 Task: Find connections with filter location Saint-Nicolas with filter topic #Jobsearchwith filter profile language Potuguese with filter current company ISRO - Indian Space Research Organization with filter school Holy Angels Convent School - India with filter industry Computer Games with filter service category Accounting with filter keywords title Nail Technician
Action: Mouse moved to (629, 123)
Screenshot: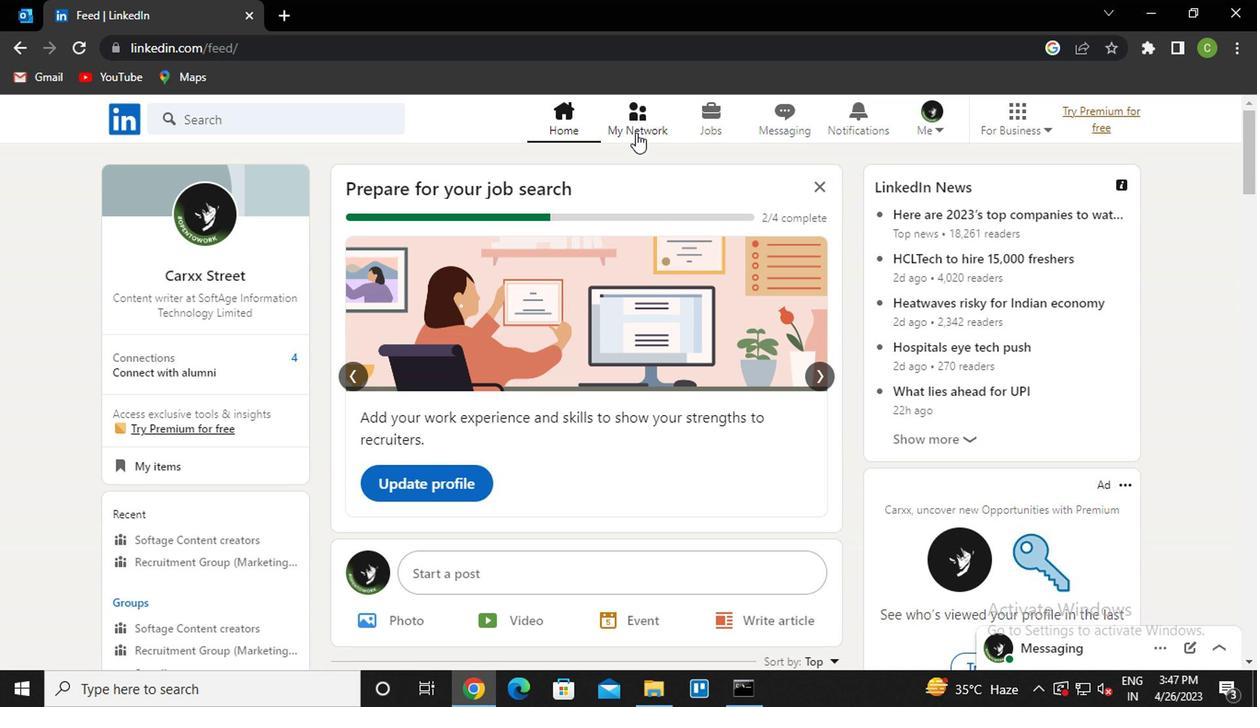 
Action: Mouse pressed left at (629, 123)
Screenshot: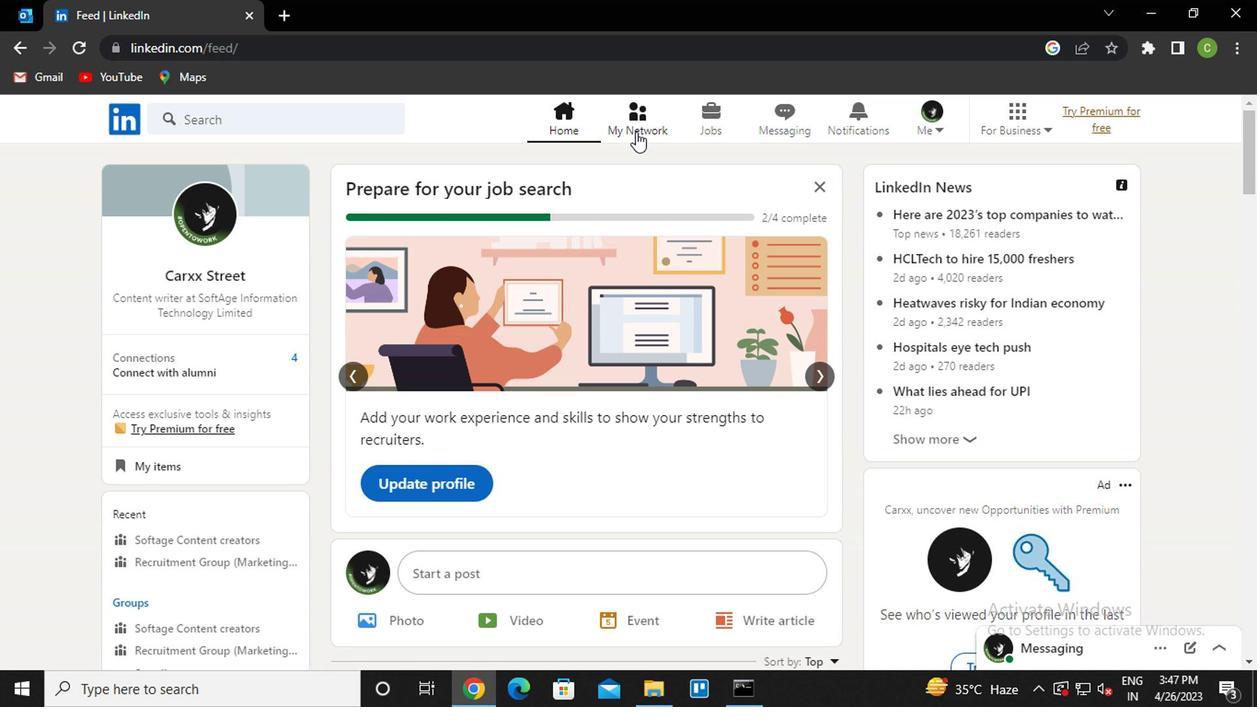 
Action: Mouse moved to (264, 227)
Screenshot: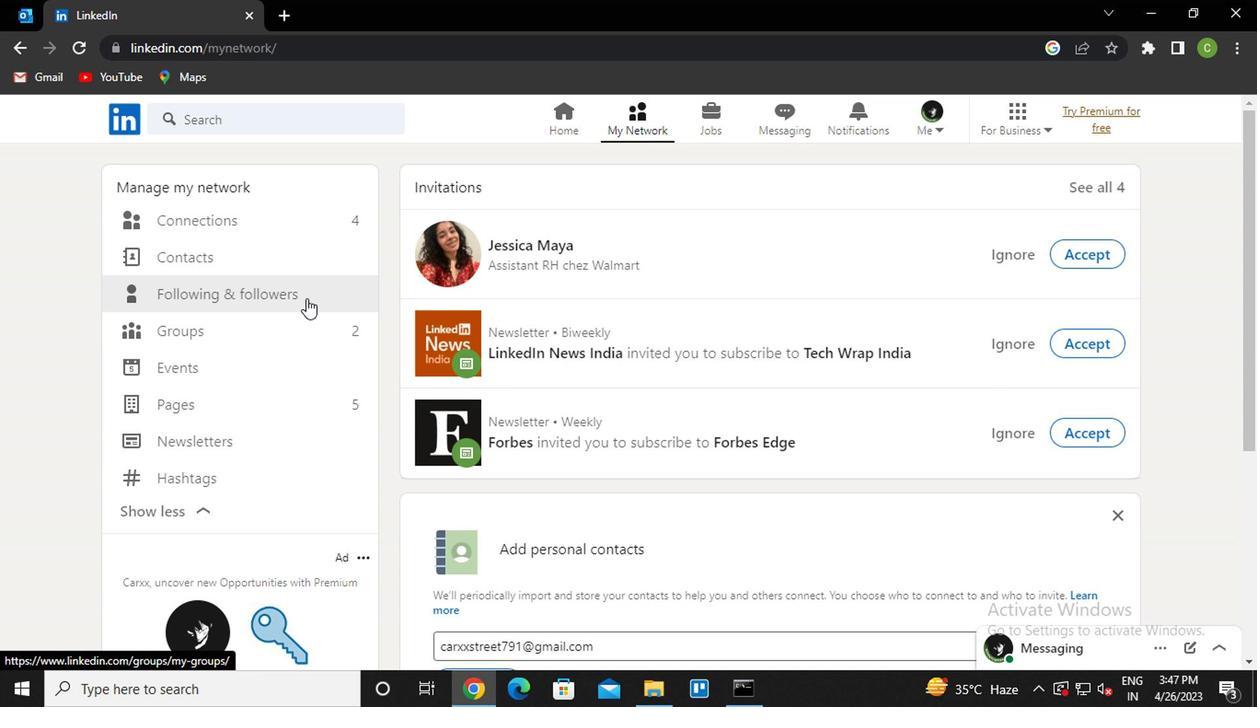 
Action: Mouse pressed left at (264, 227)
Screenshot: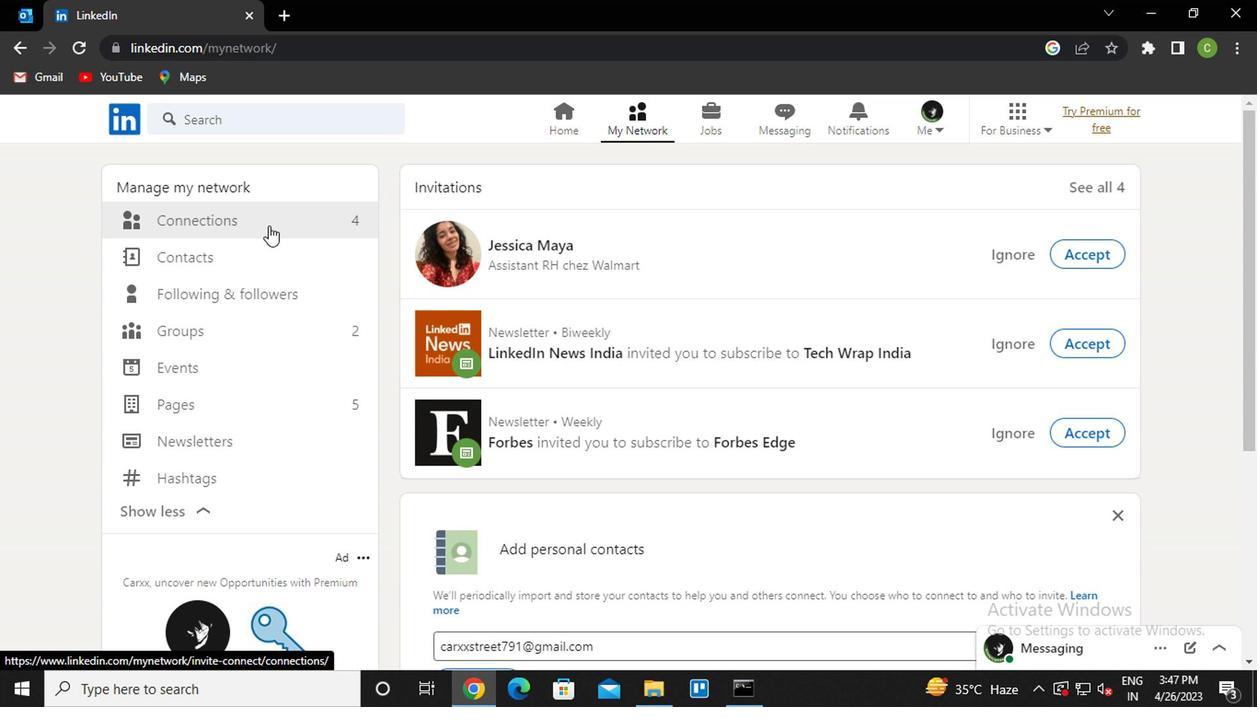 
Action: Mouse moved to (757, 228)
Screenshot: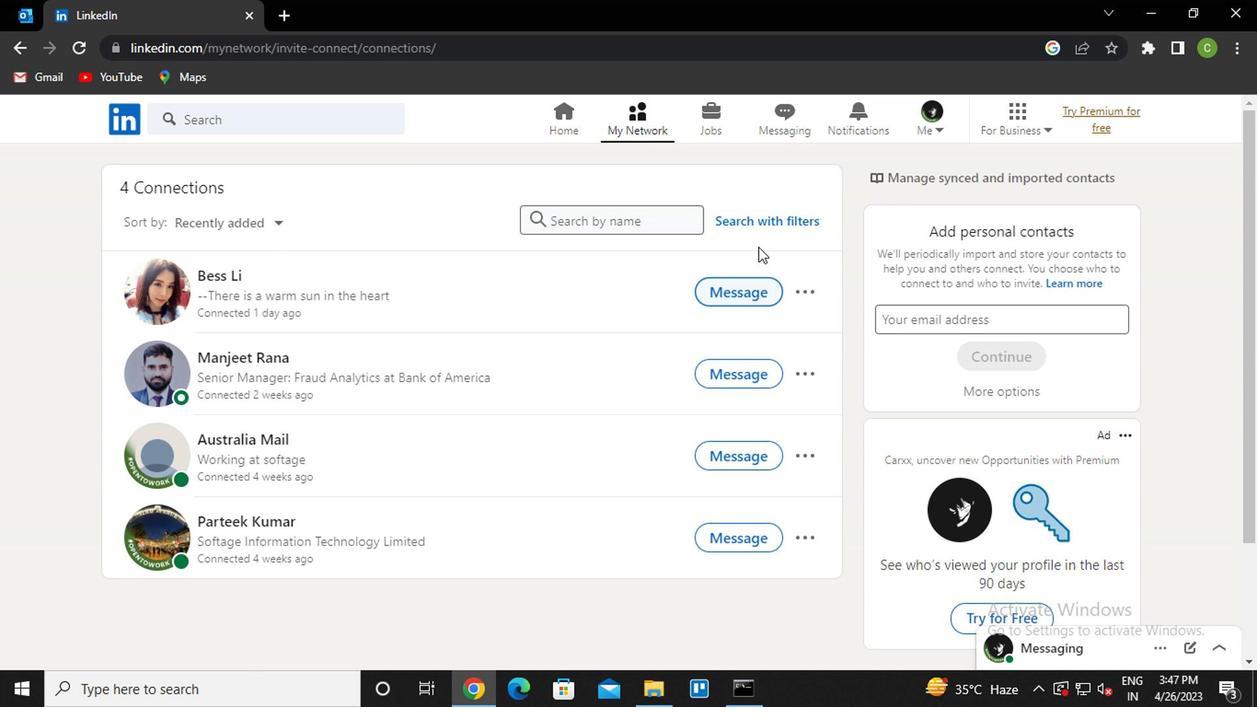 
Action: Mouse pressed left at (757, 228)
Screenshot: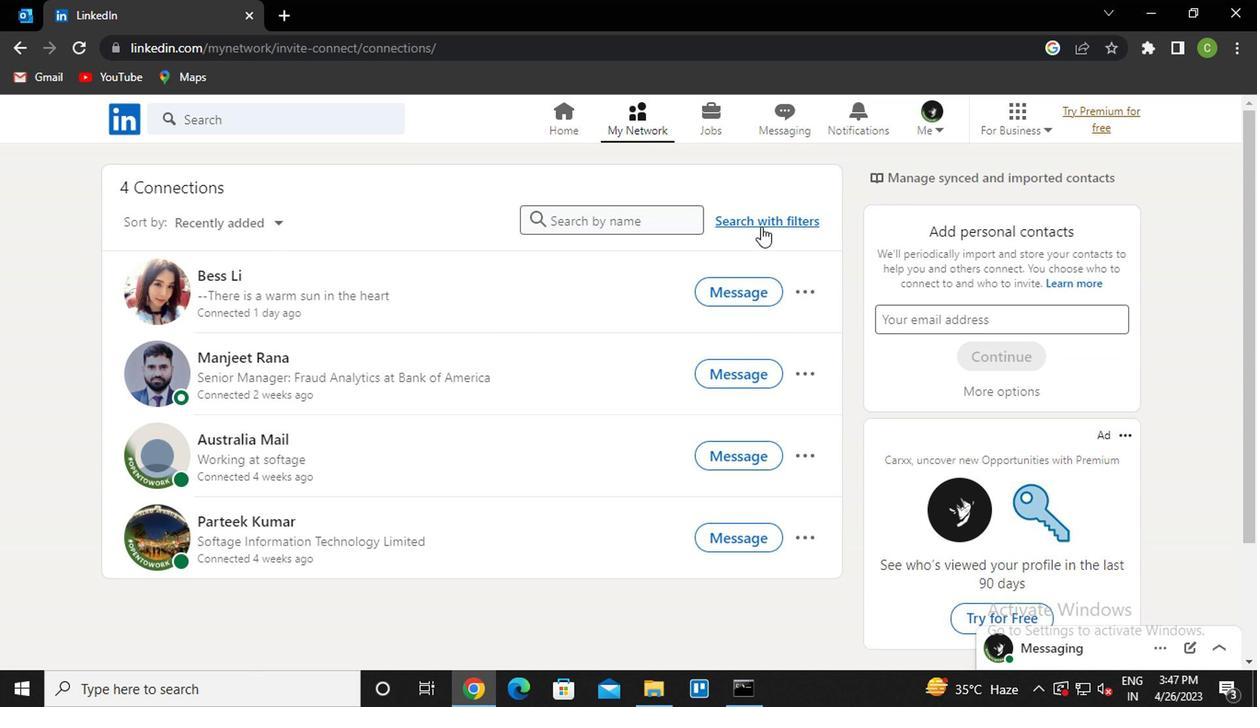 
Action: Mouse moved to (625, 172)
Screenshot: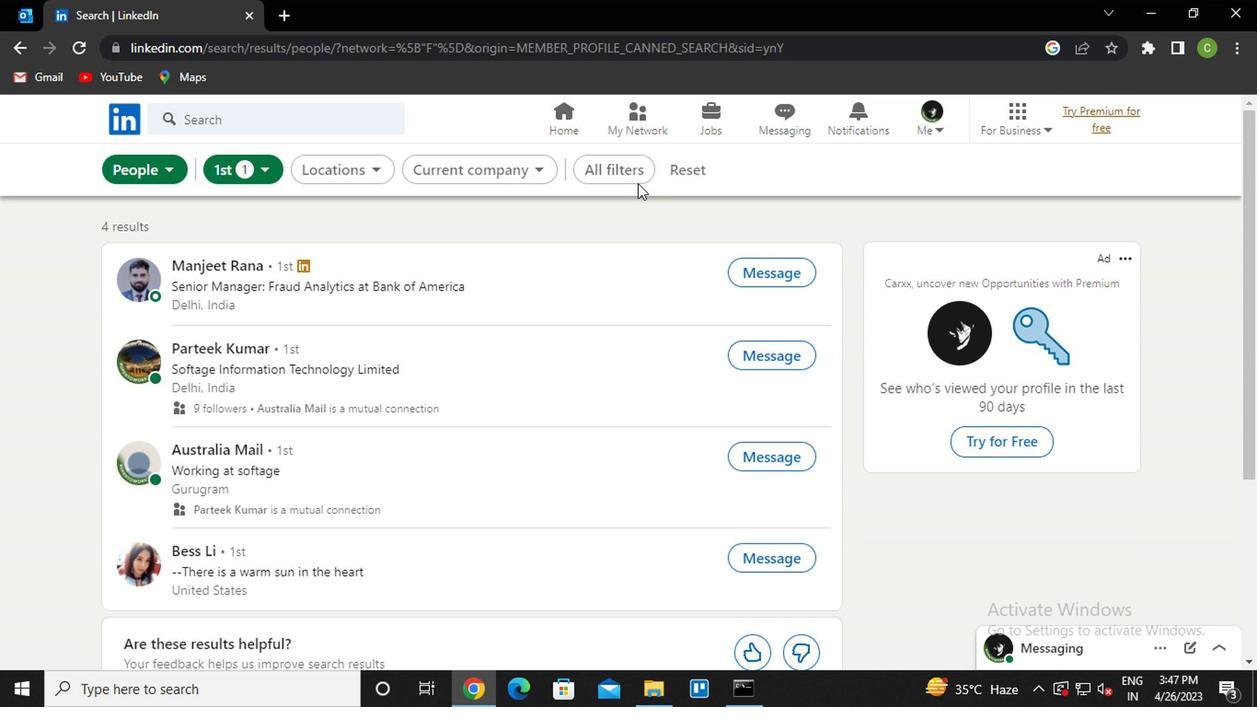 
Action: Mouse pressed left at (625, 172)
Screenshot: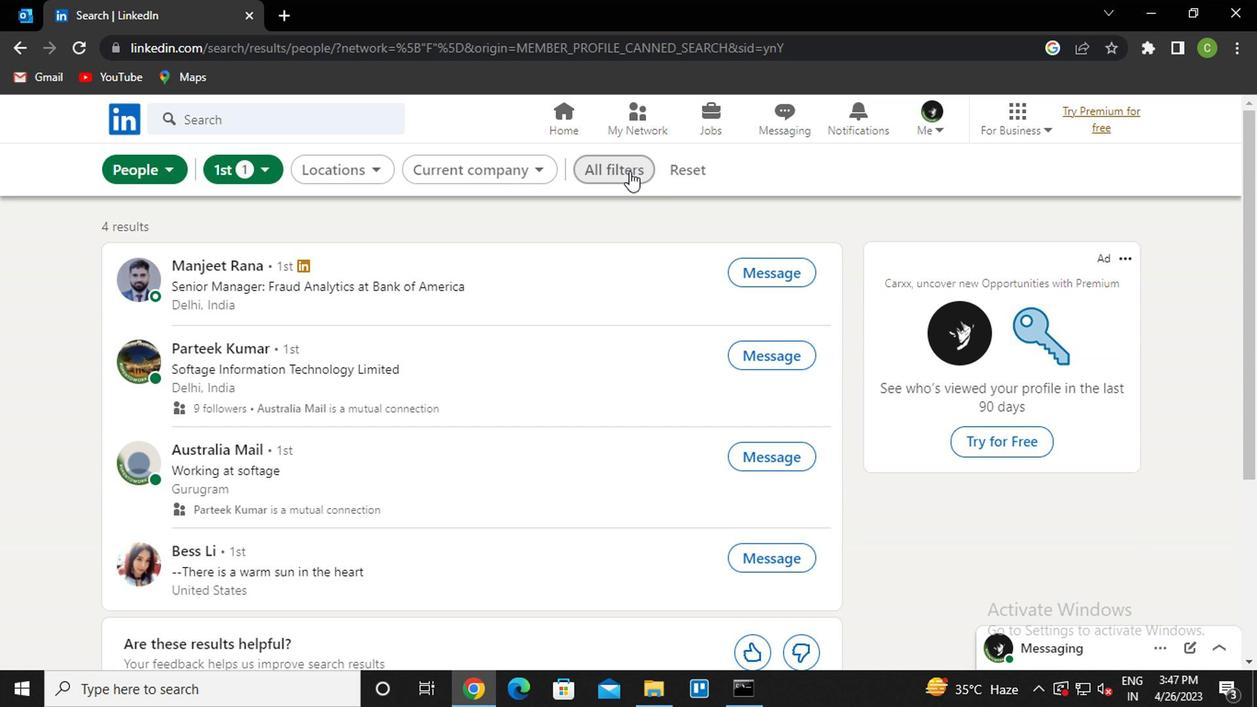 
Action: Mouse moved to (999, 449)
Screenshot: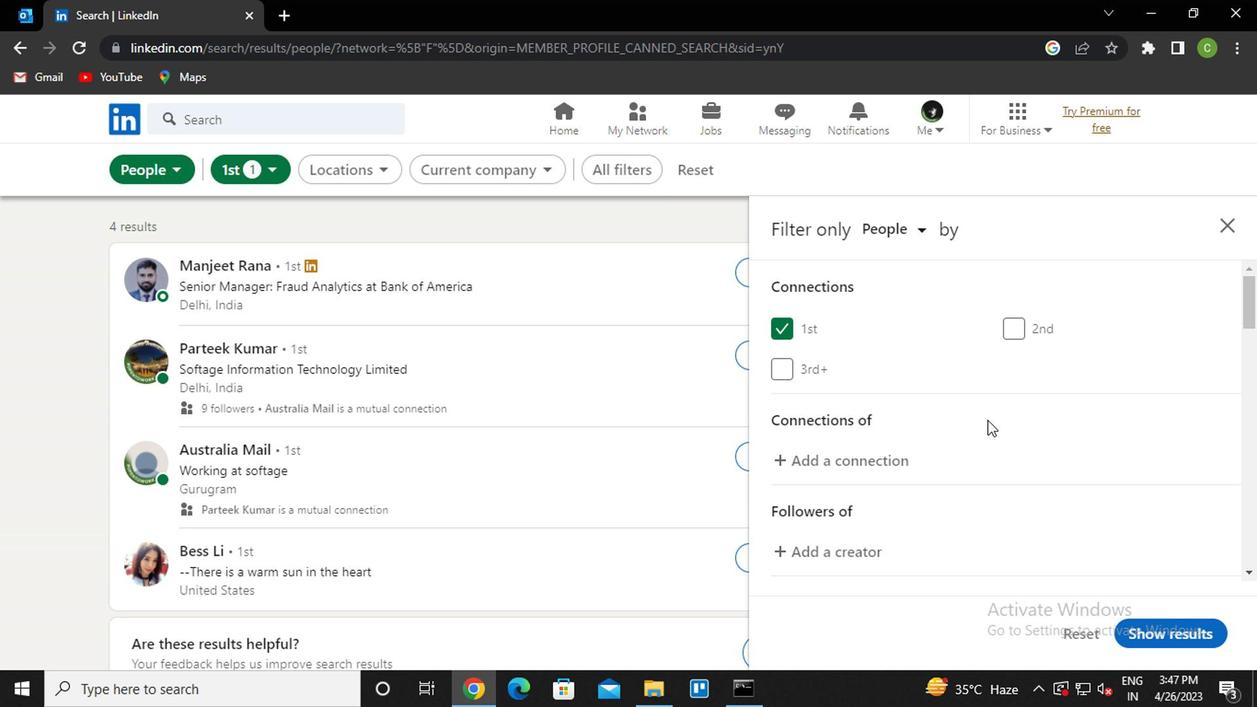 
Action: Mouse scrolled (999, 448) with delta (0, 0)
Screenshot: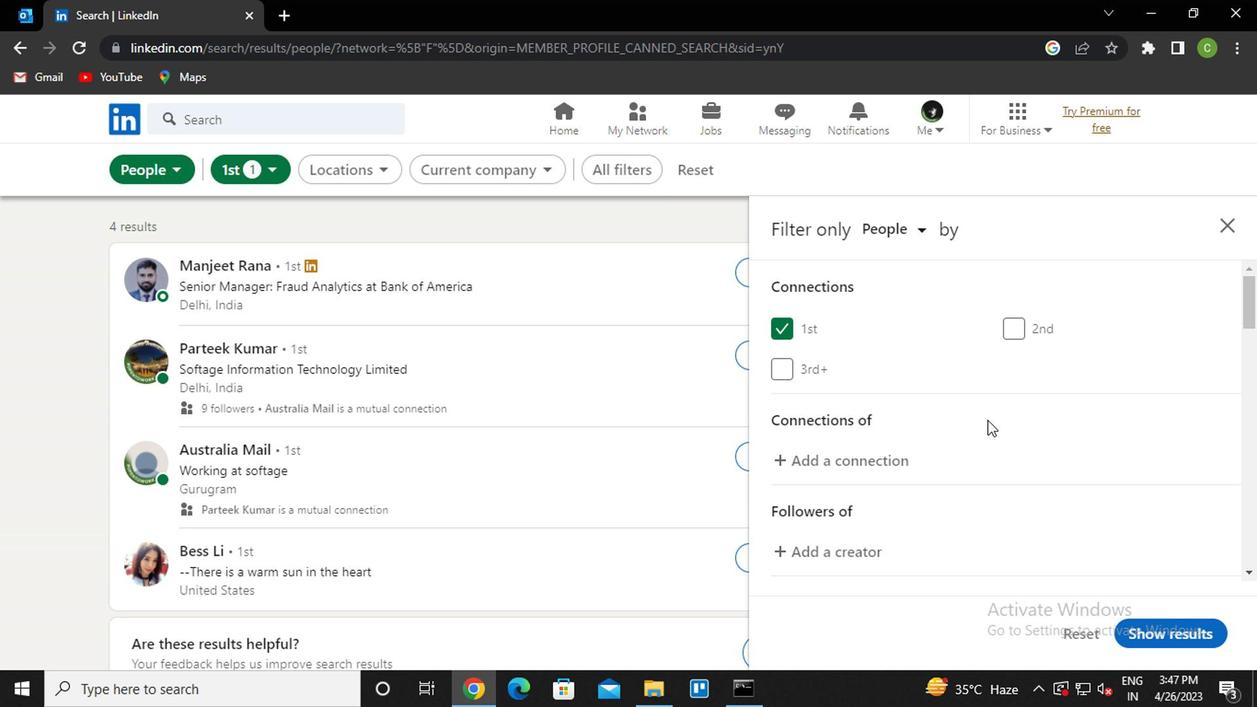 
Action: Mouse scrolled (999, 448) with delta (0, 0)
Screenshot: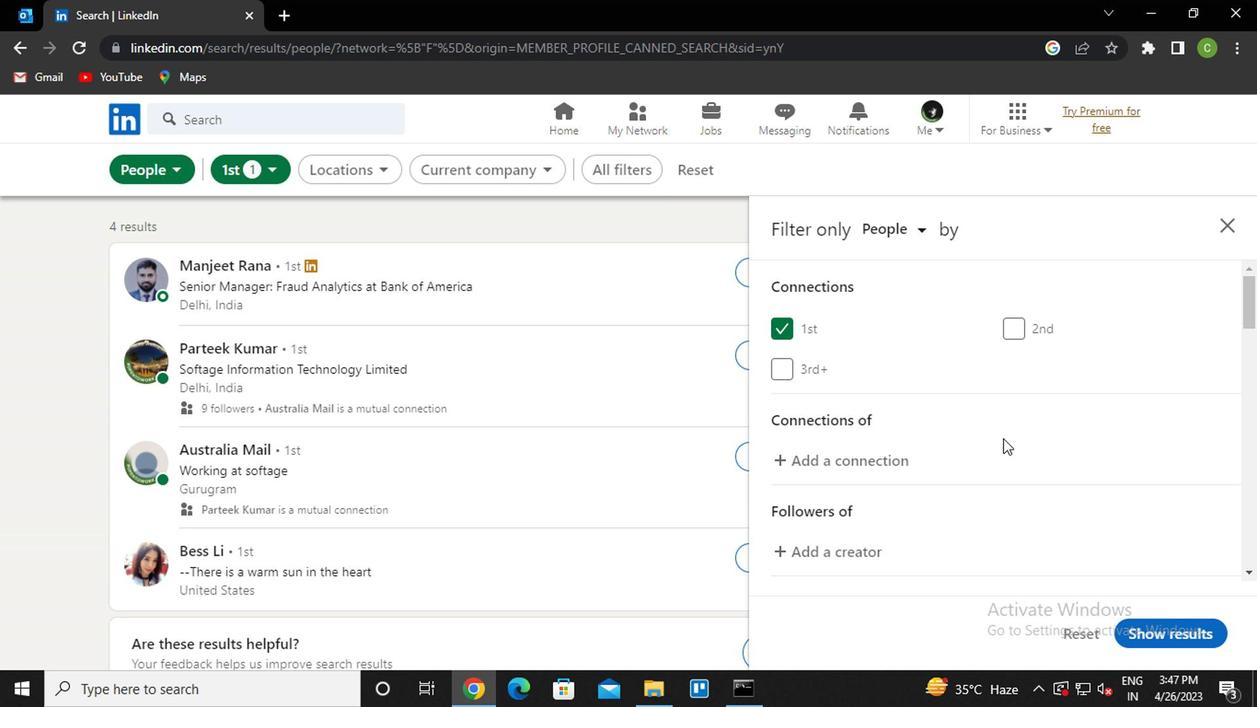 
Action: Mouse moved to (1073, 541)
Screenshot: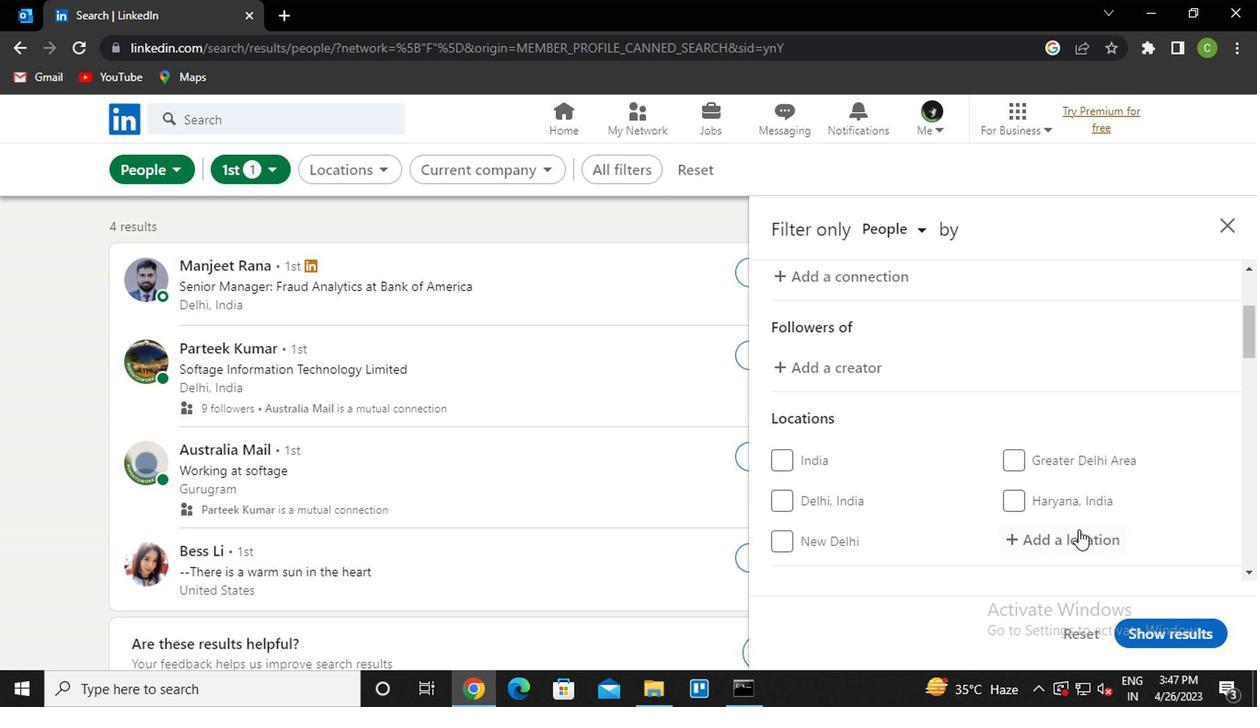
Action: Mouse pressed left at (1073, 541)
Screenshot: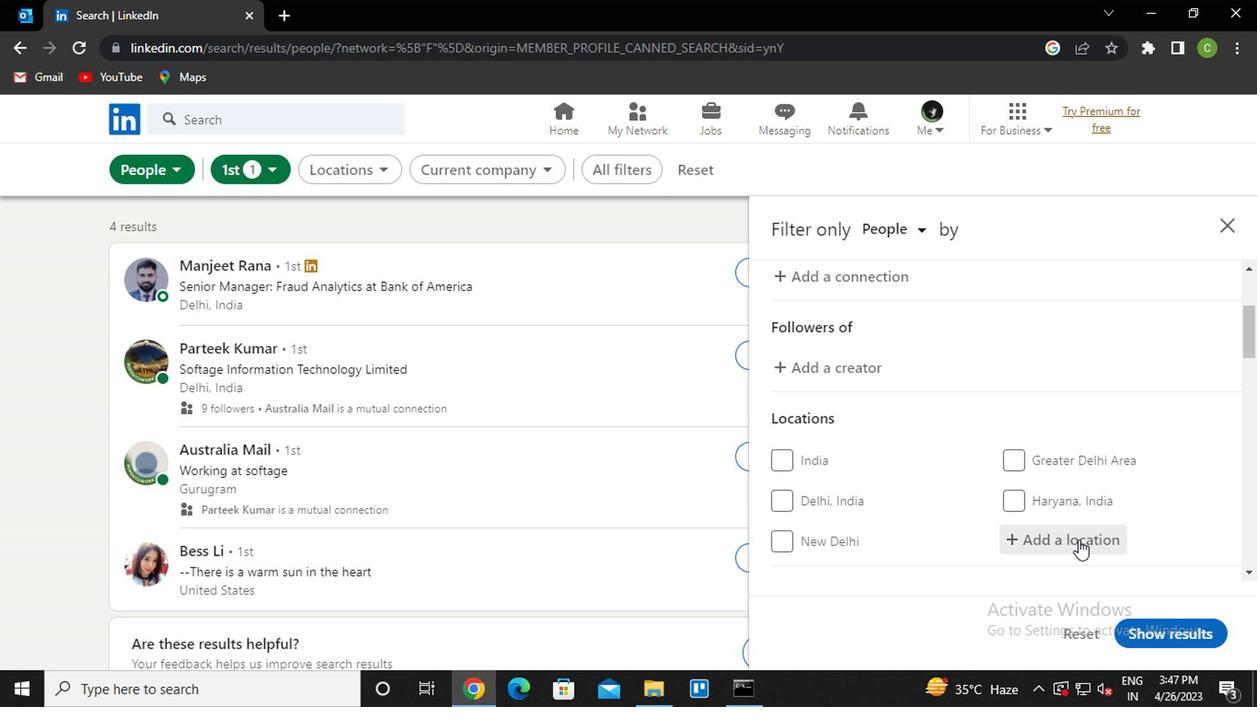 
Action: Key pressed <Key.caps_lock><Key.caps_lock>s<Key.caps_lock>aint-nco<Key.backspace><Key.backspace>i<Key.down><Key.enter>
Screenshot: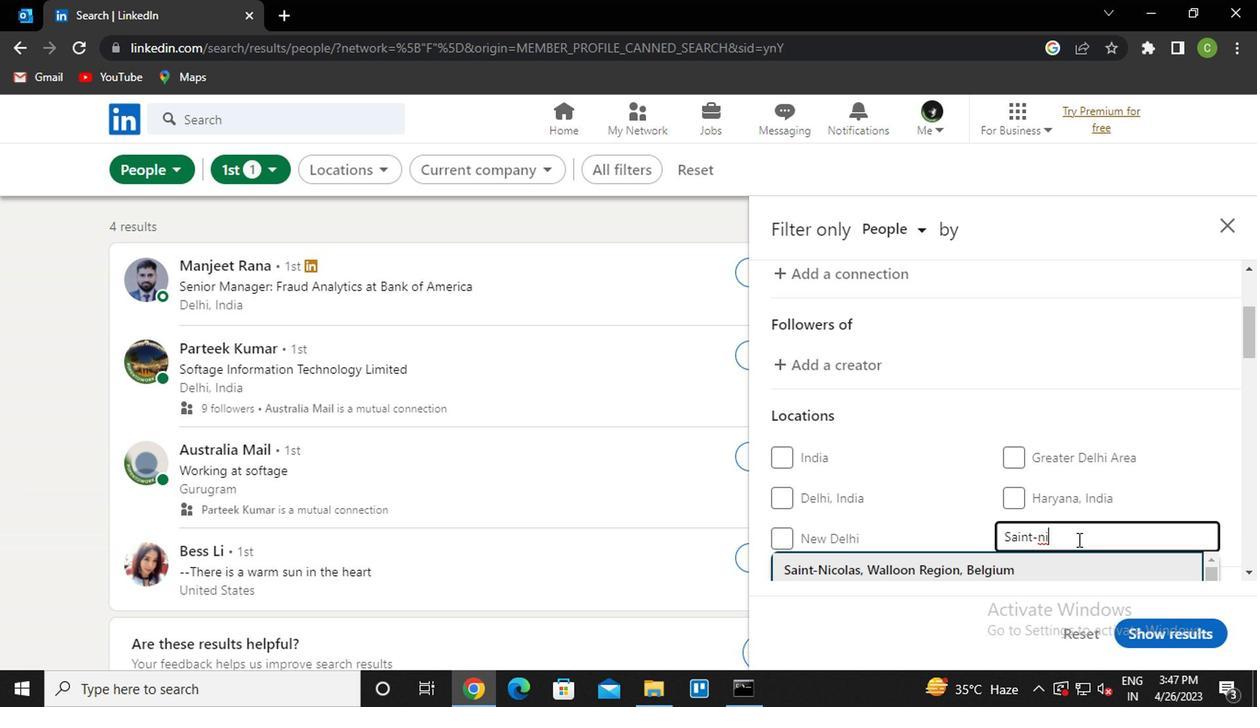 
Action: Mouse moved to (986, 481)
Screenshot: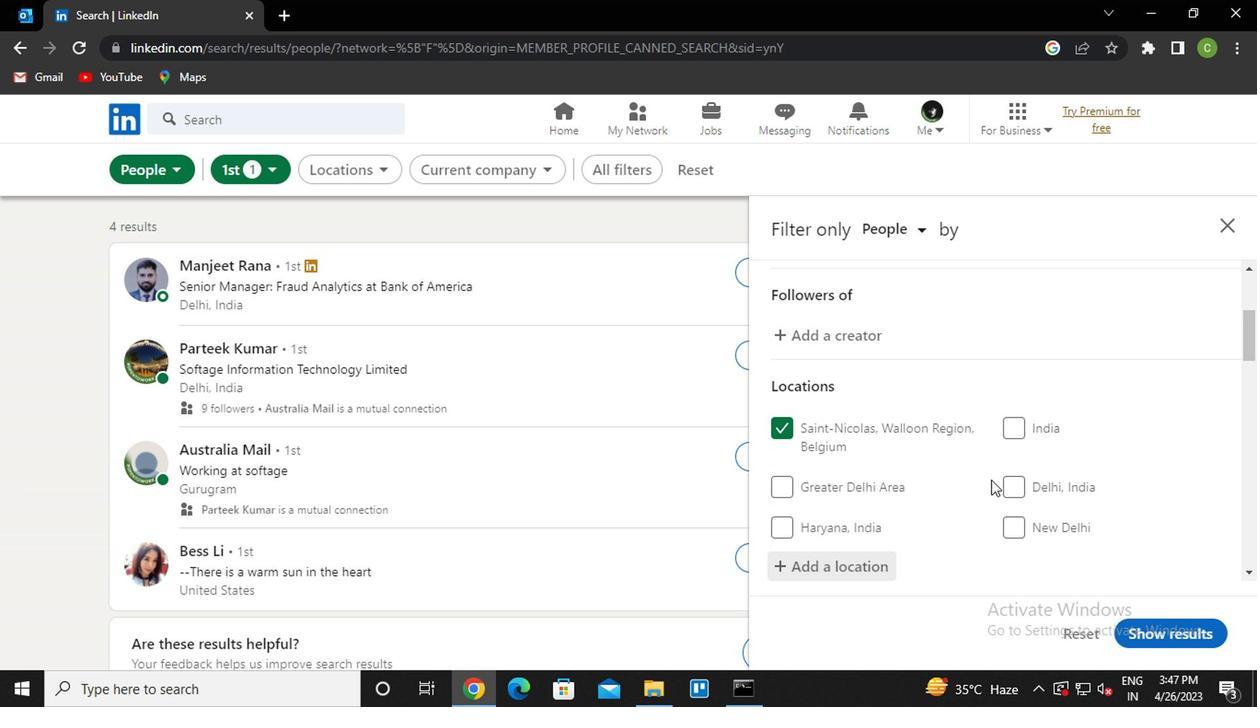 
Action: Mouse scrolled (986, 480) with delta (0, 0)
Screenshot: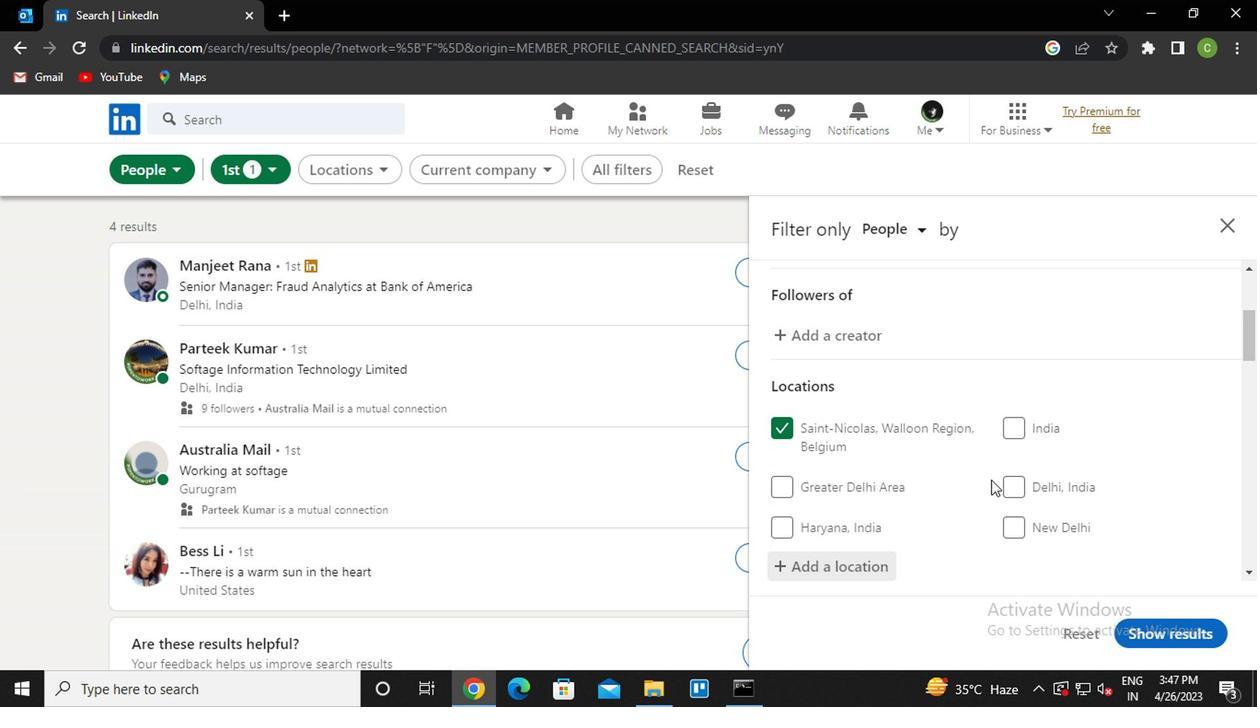 
Action: Mouse moved to (972, 471)
Screenshot: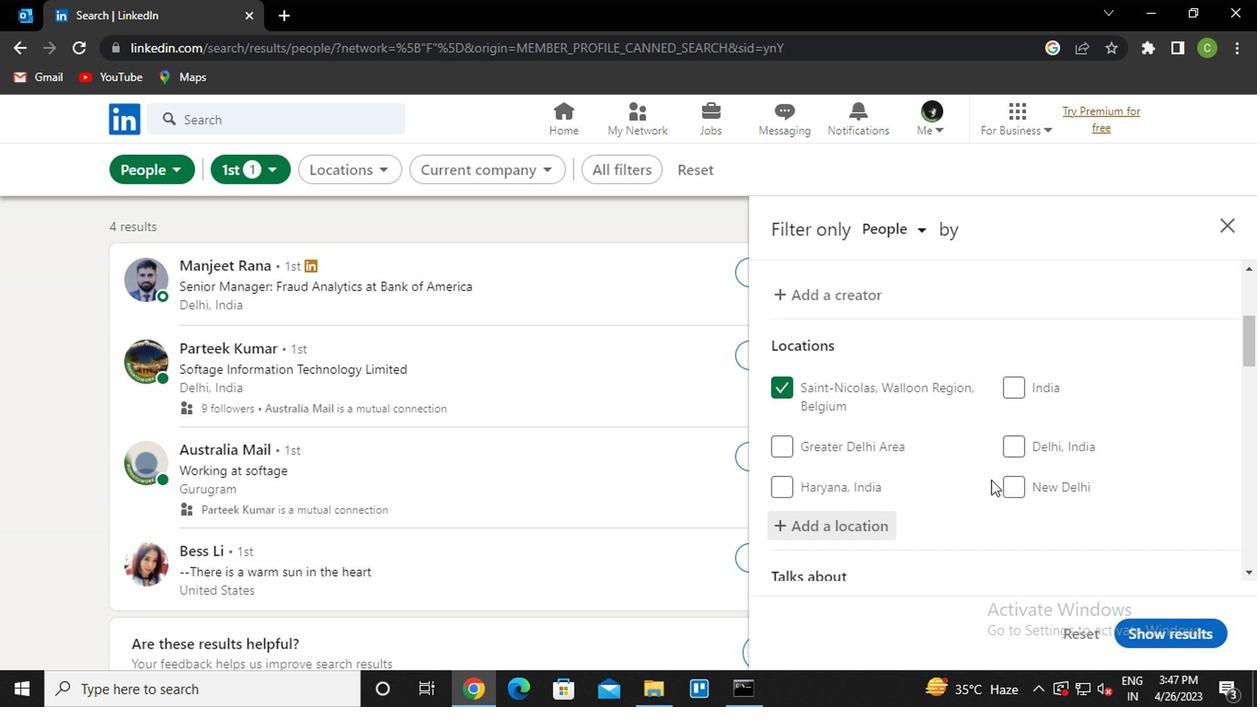 
Action: Mouse scrolled (972, 470) with delta (0, -1)
Screenshot: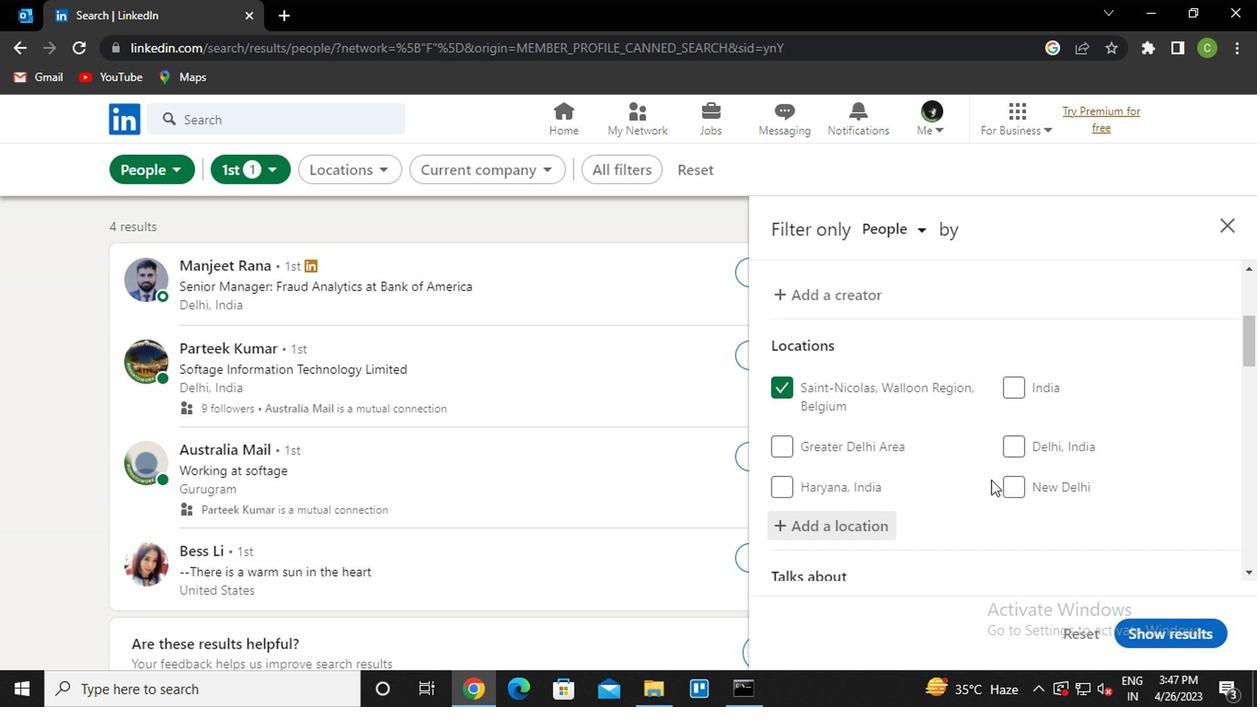 
Action: Mouse moved to (838, 468)
Screenshot: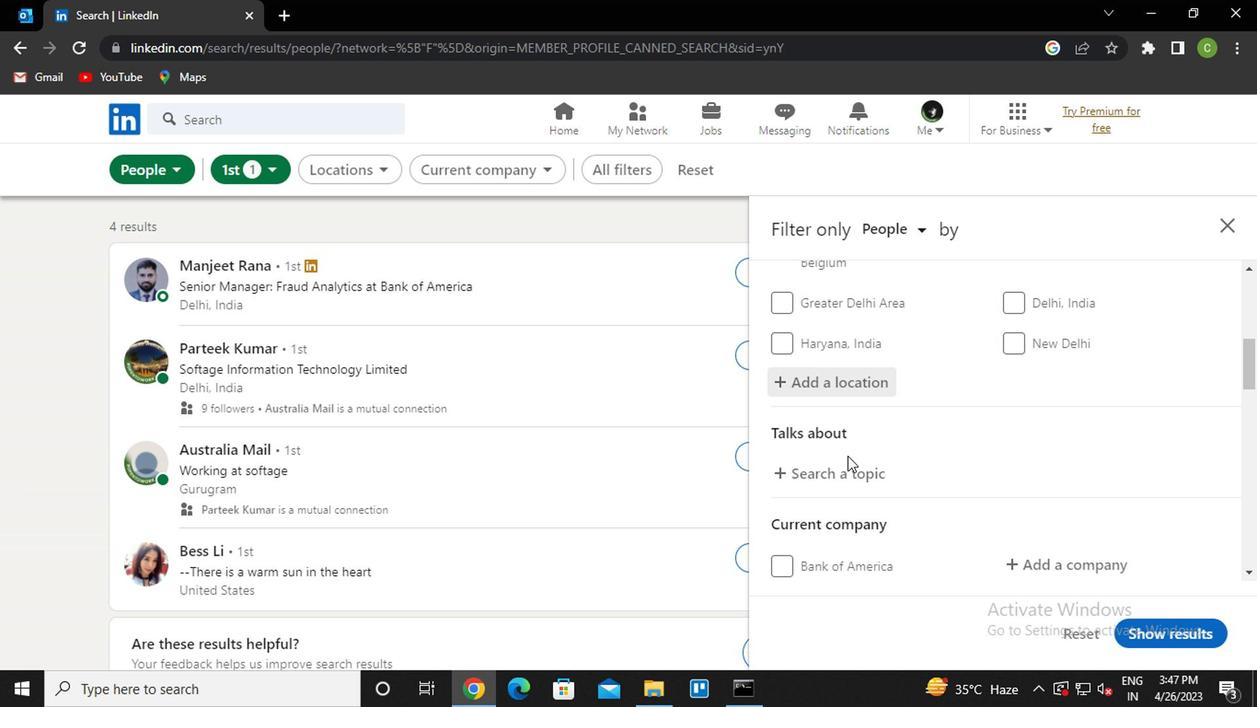 
Action: Mouse pressed left at (838, 468)
Screenshot: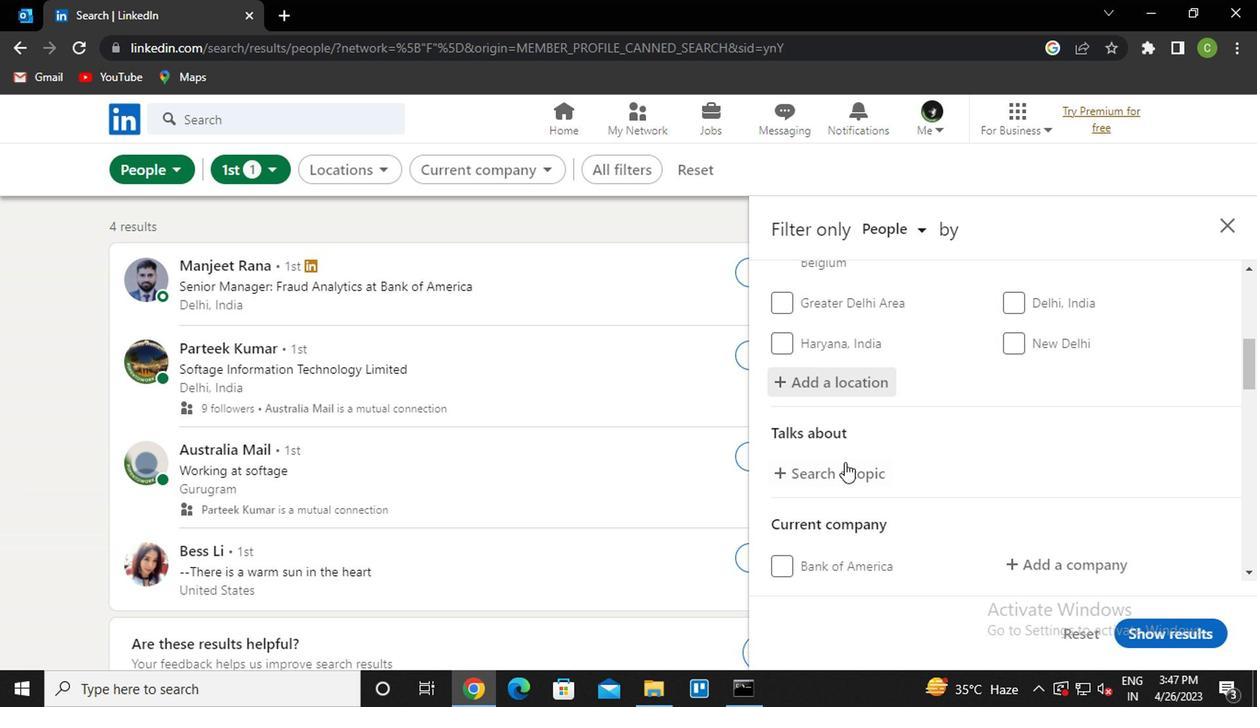 
Action: Mouse moved to (836, 471)
Screenshot: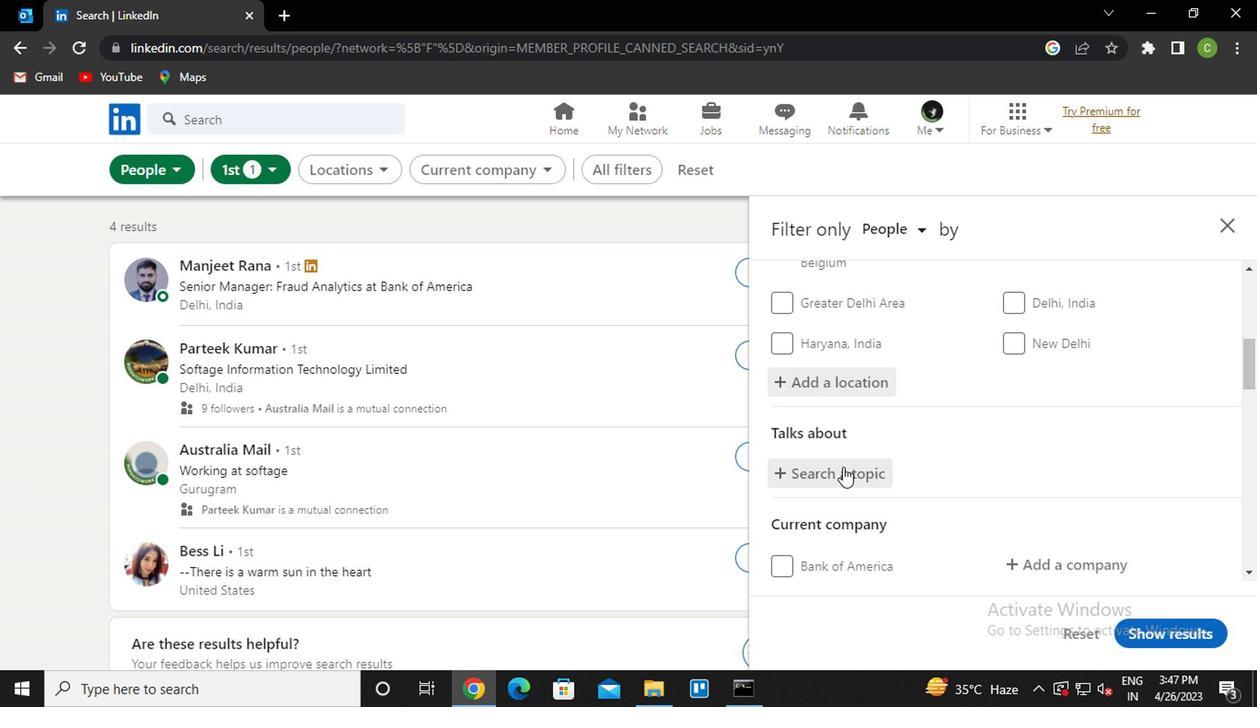
Action: Key pressed <Key.caps_lock>j<Key.caps_lock>obsearch<Key.down><Key.enter>
Screenshot: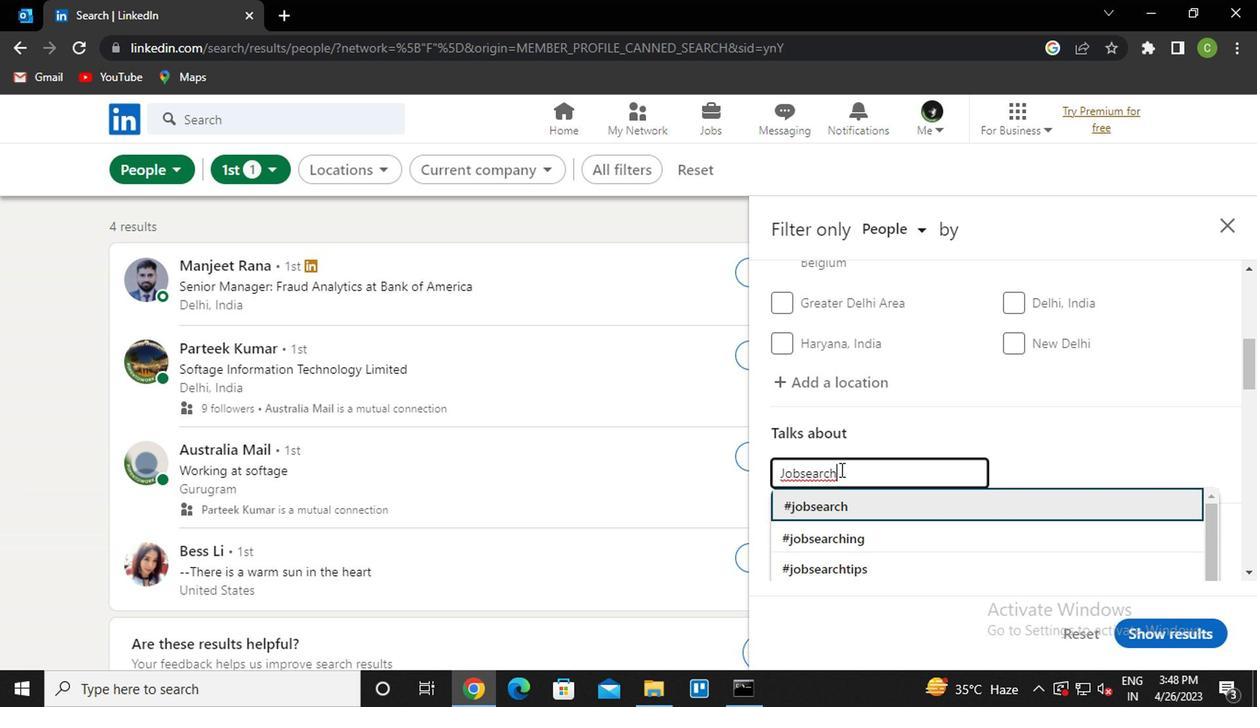 
Action: Mouse moved to (904, 445)
Screenshot: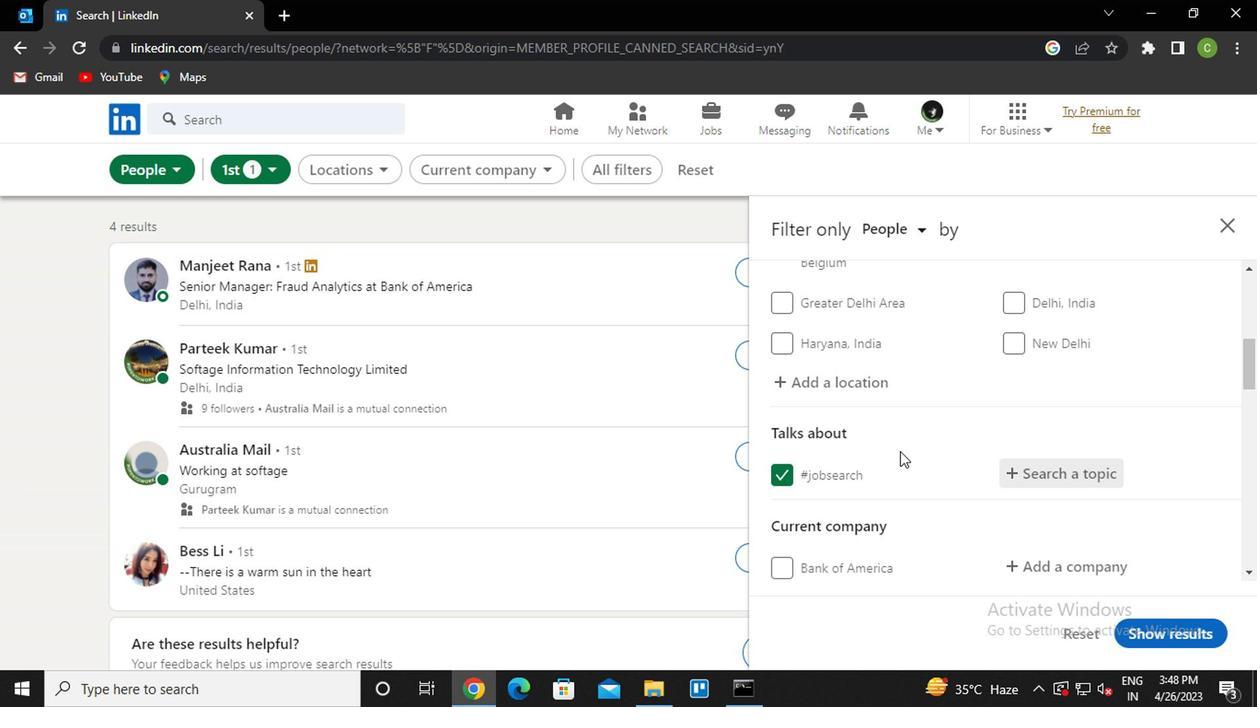 
Action: Mouse scrolled (904, 444) with delta (0, 0)
Screenshot: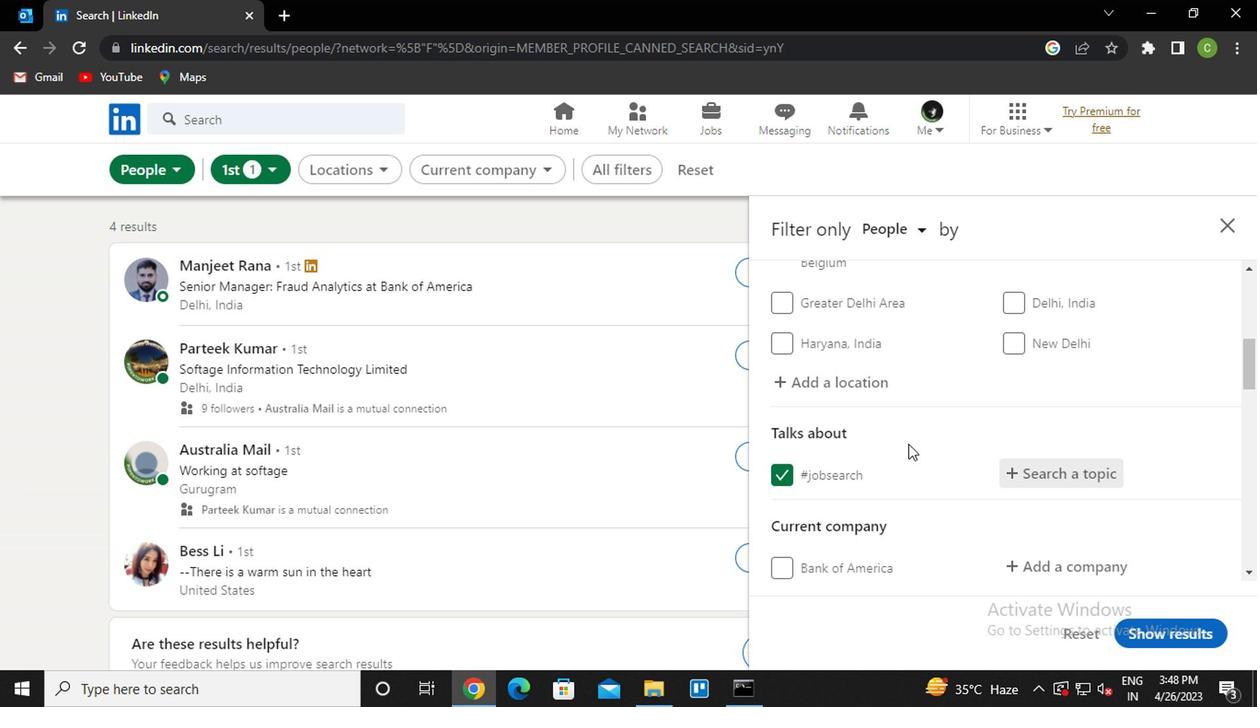 
Action: Mouse moved to (907, 444)
Screenshot: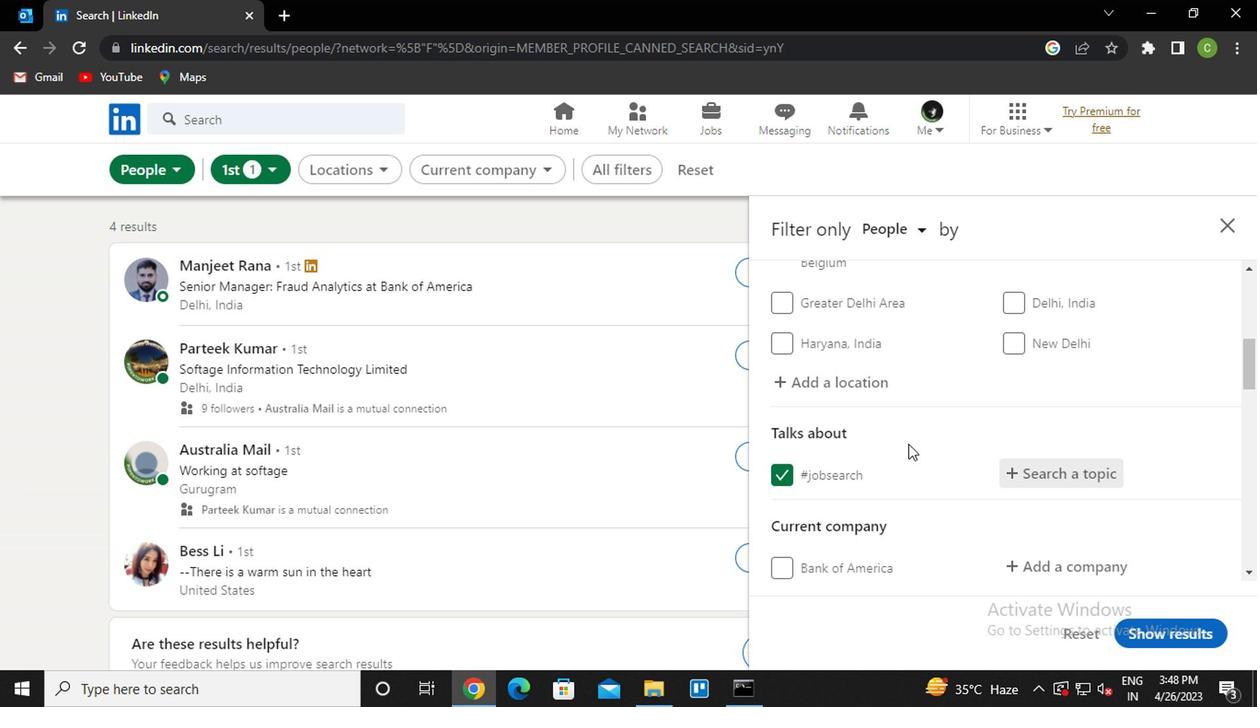 
Action: Mouse scrolled (907, 442) with delta (0, -1)
Screenshot: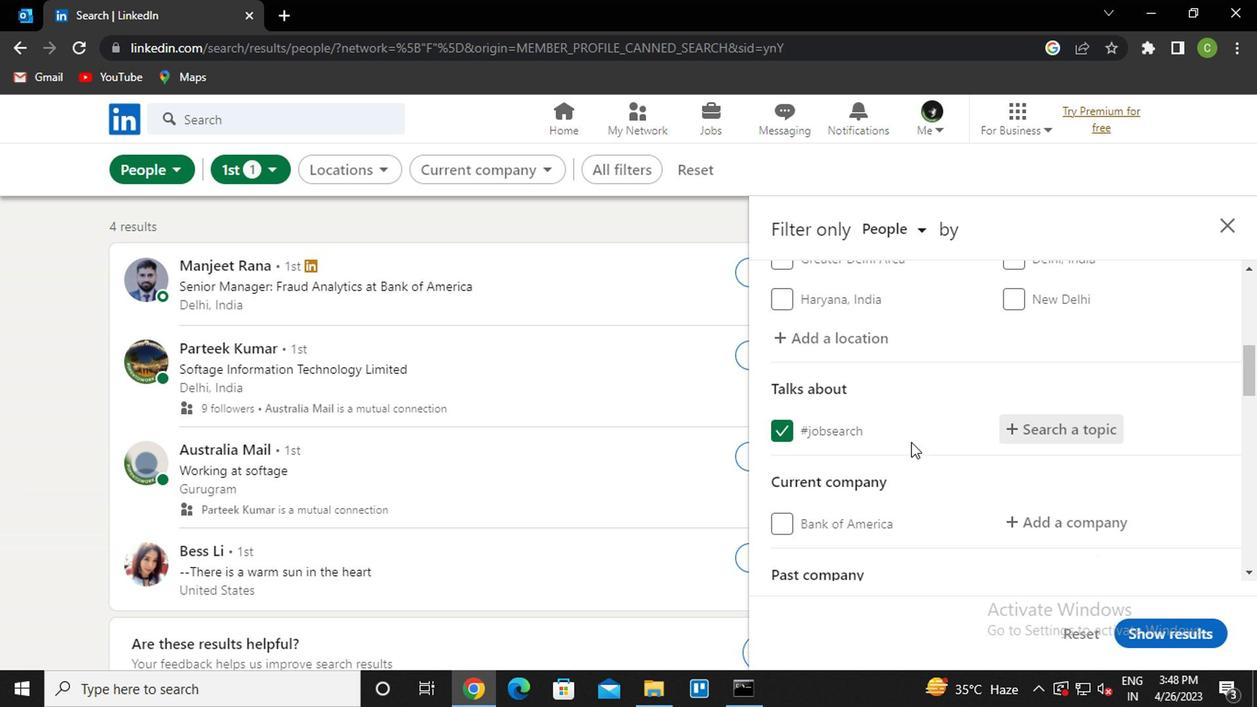 
Action: Mouse moved to (1030, 387)
Screenshot: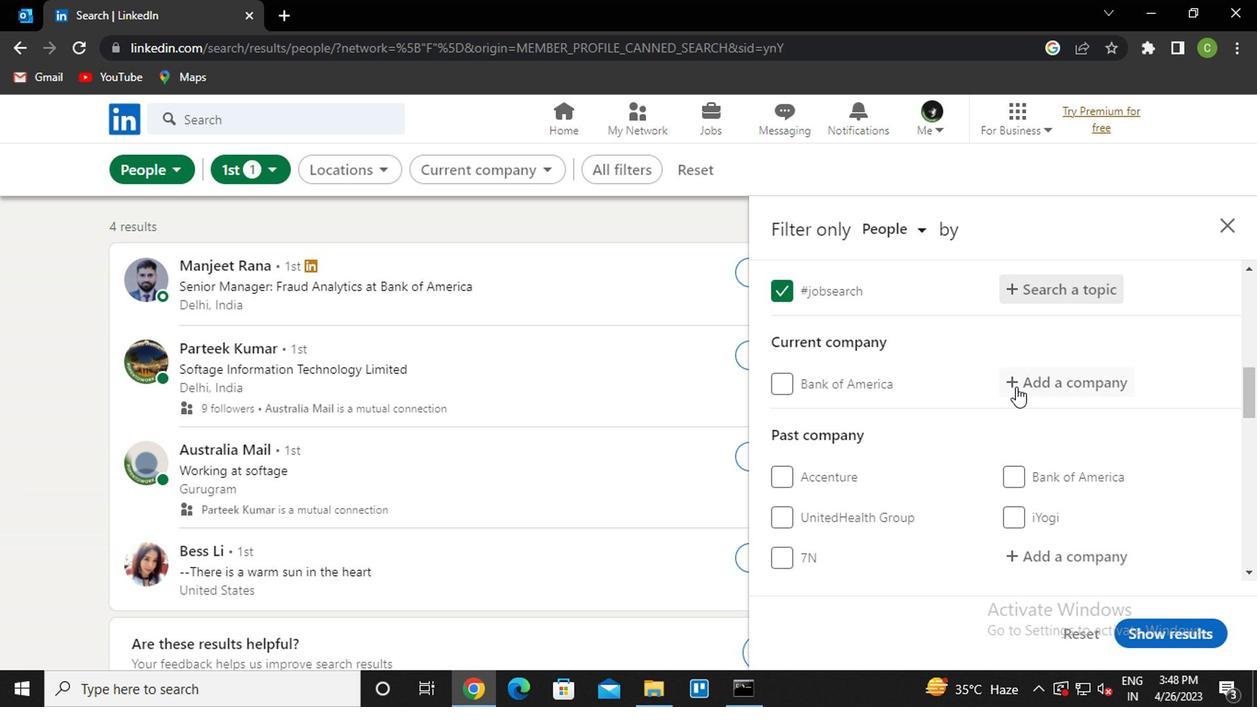 
Action: Mouse pressed left at (1030, 387)
Screenshot: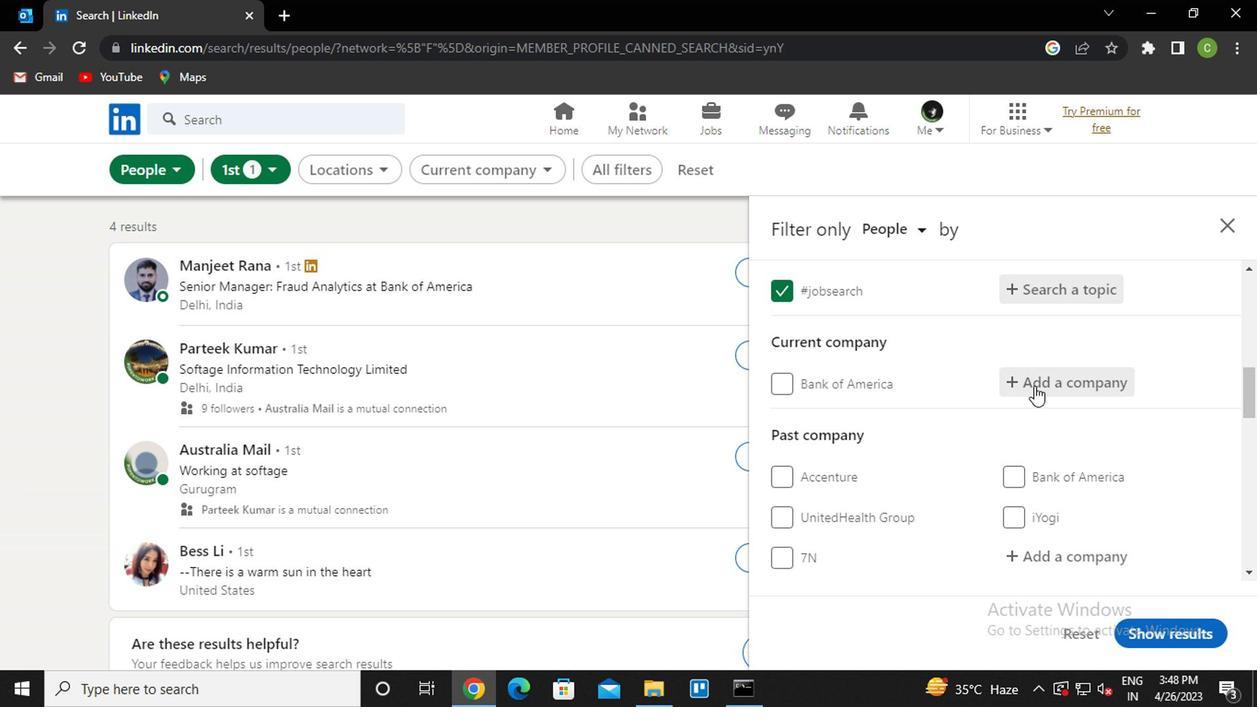 
Action: Mouse moved to (1024, 404)
Screenshot: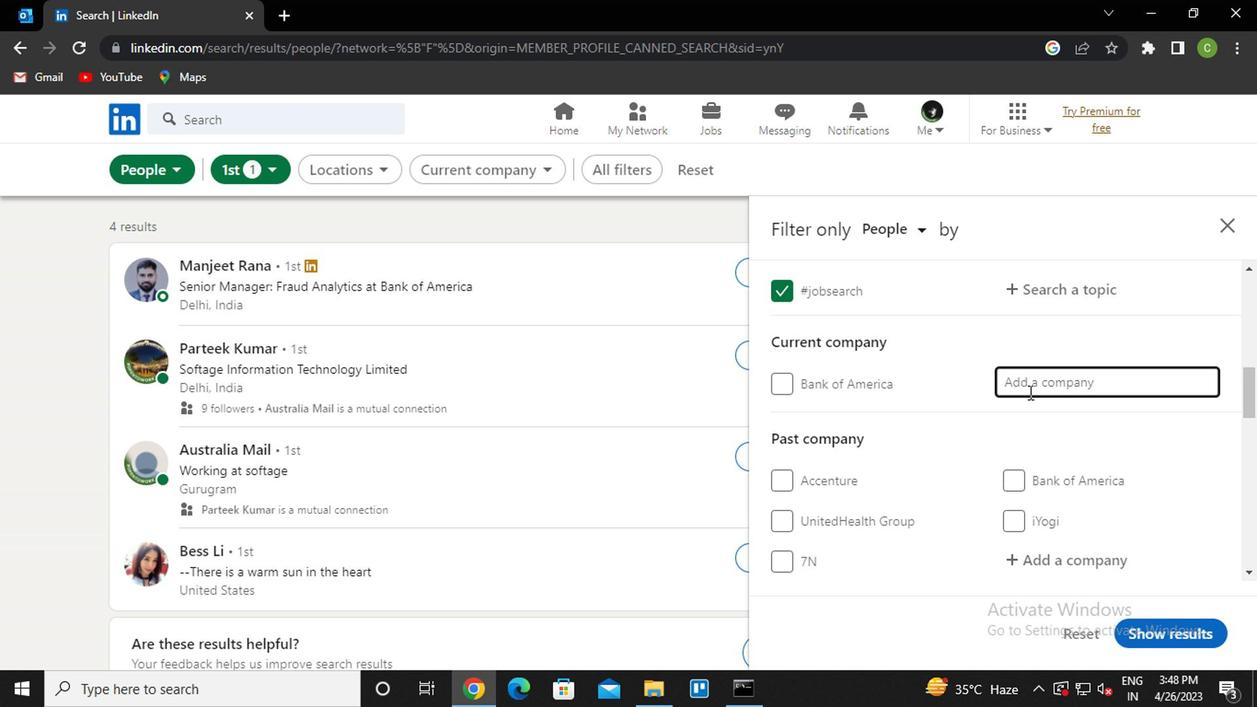 
Action: Key pressed <Key.caps_lock>isro
Screenshot: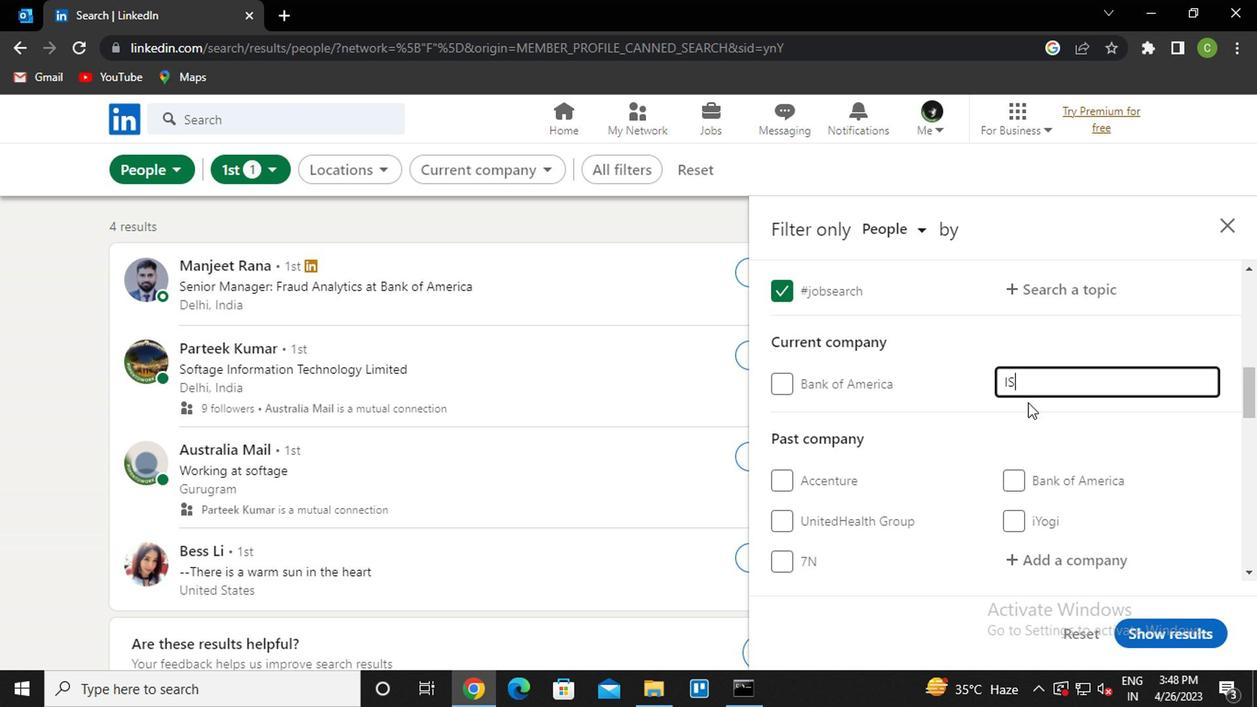 
Action: Mouse moved to (1022, 405)
Screenshot: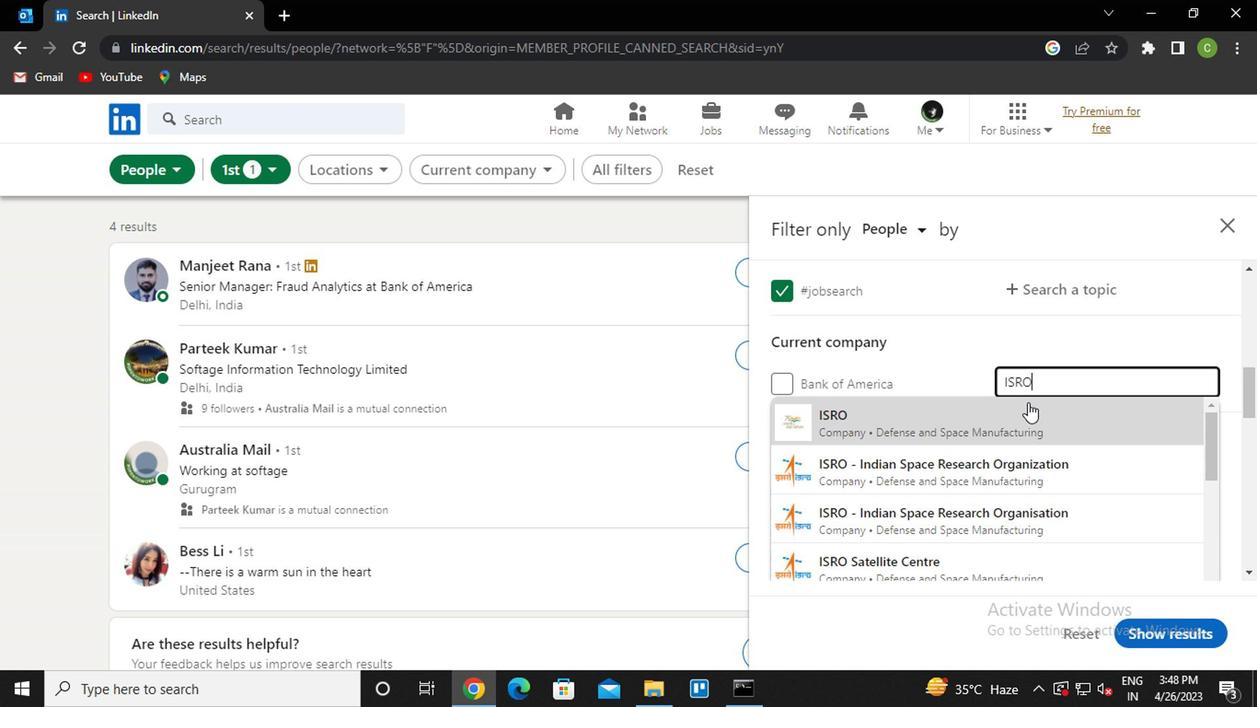 
Action: Key pressed <Key.down><Key.down><Key.enter>
Screenshot: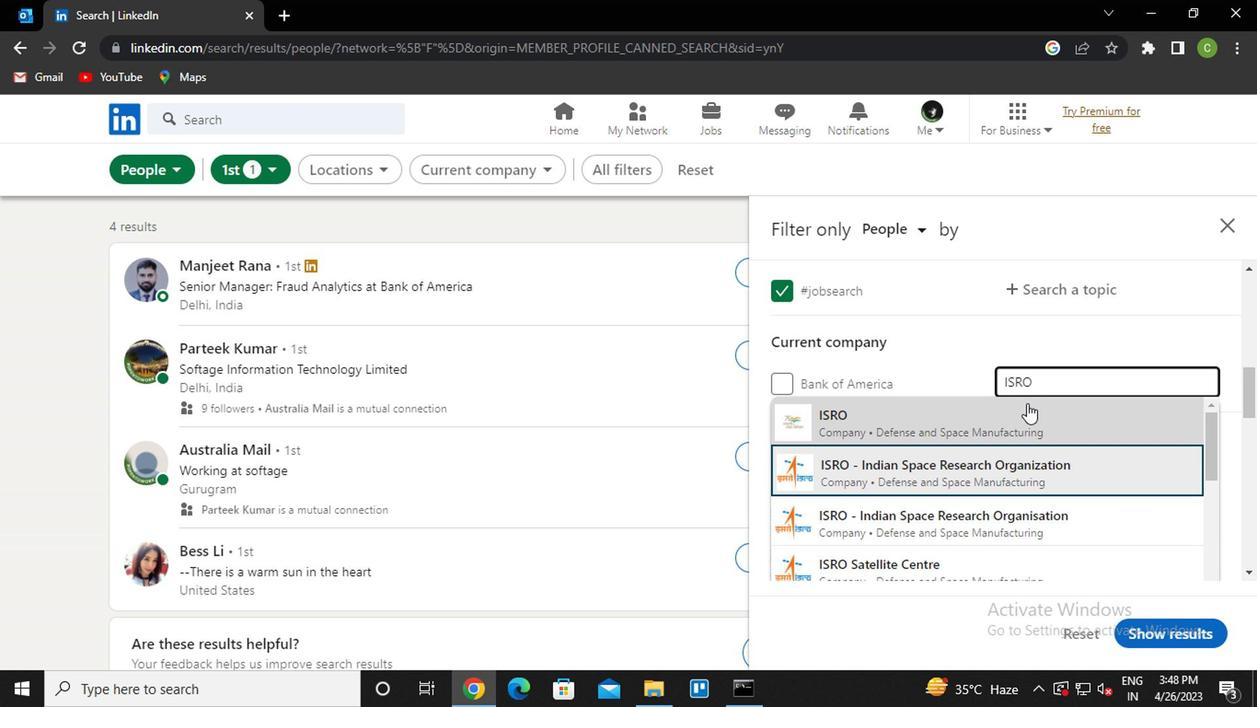 
Action: Mouse moved to (1036, 399)
Screenshot: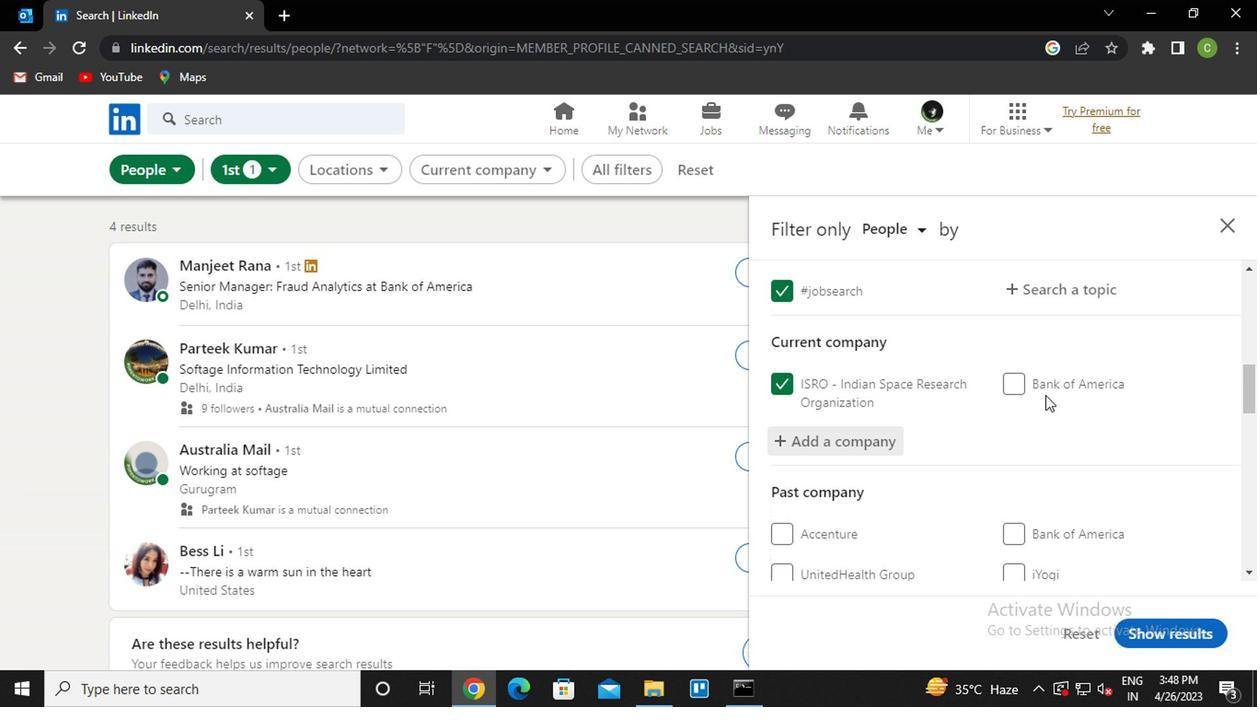 
Action: Mouse scrolled (1036, 398) with delta (0, 0)
Screenshot: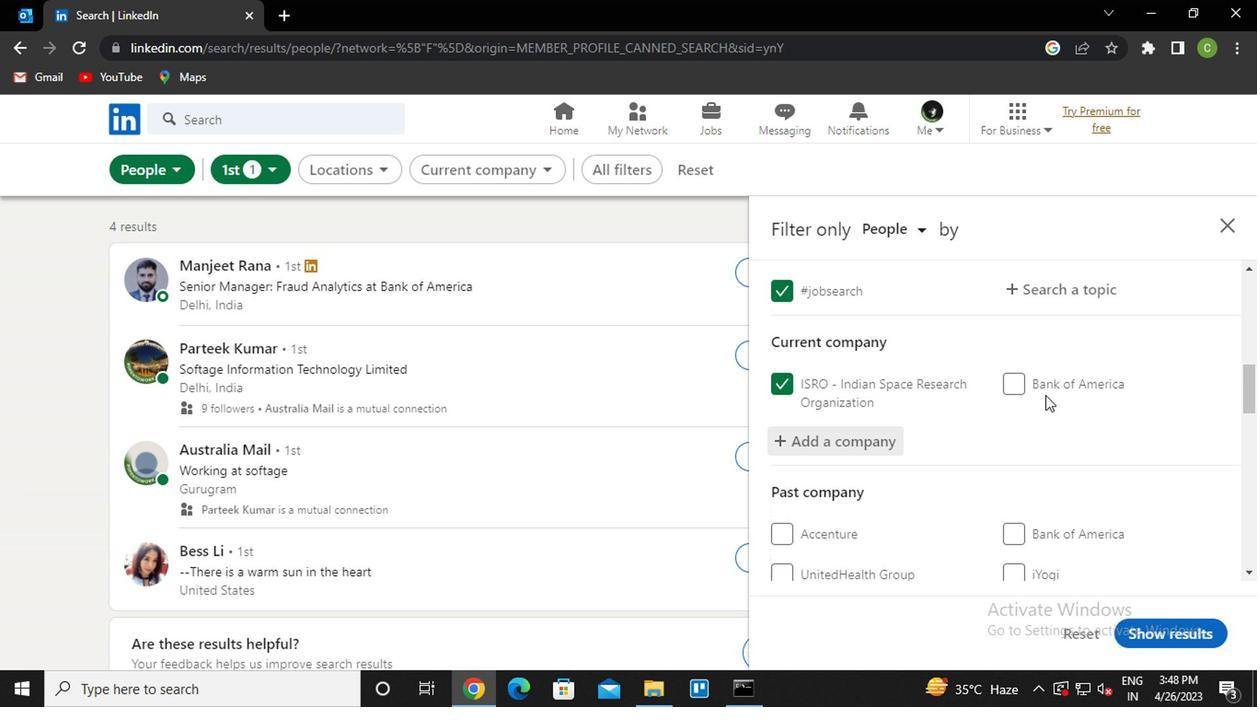
Action: Mouse moved to (1034, 401)
Screenshot: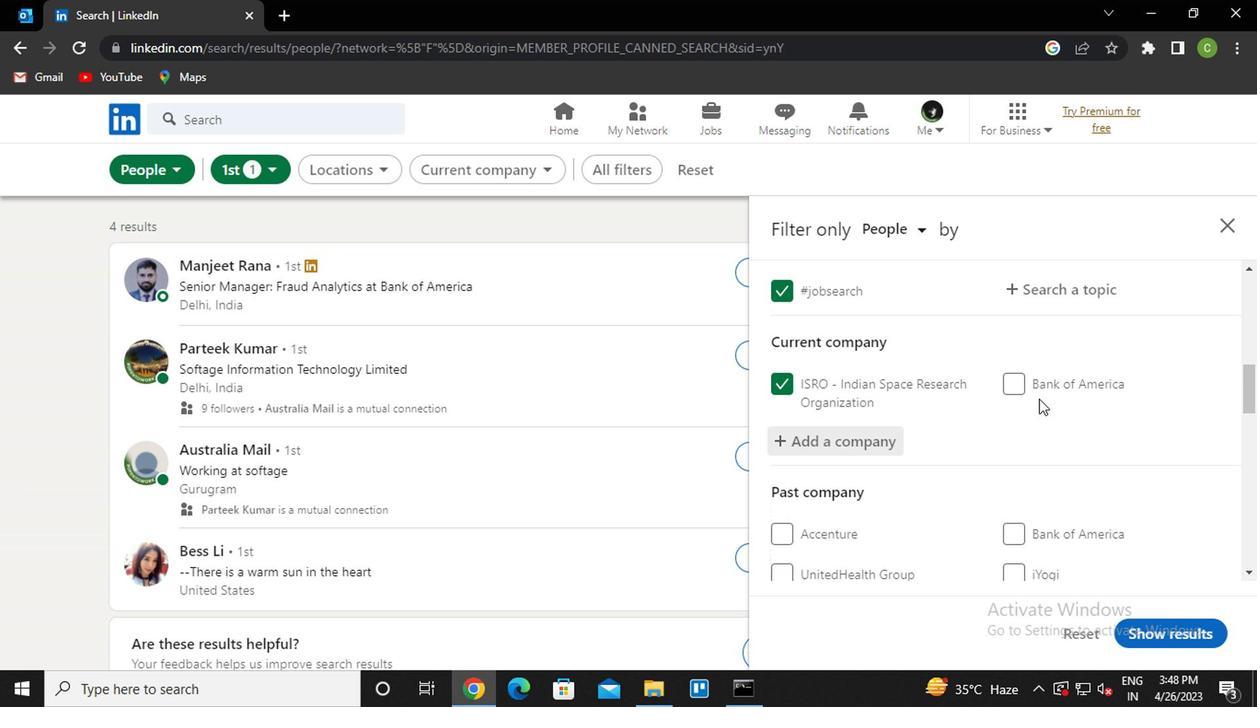 
Action: Mouse scrolled (1034, 400) with delta (0, 0)
Screenshot: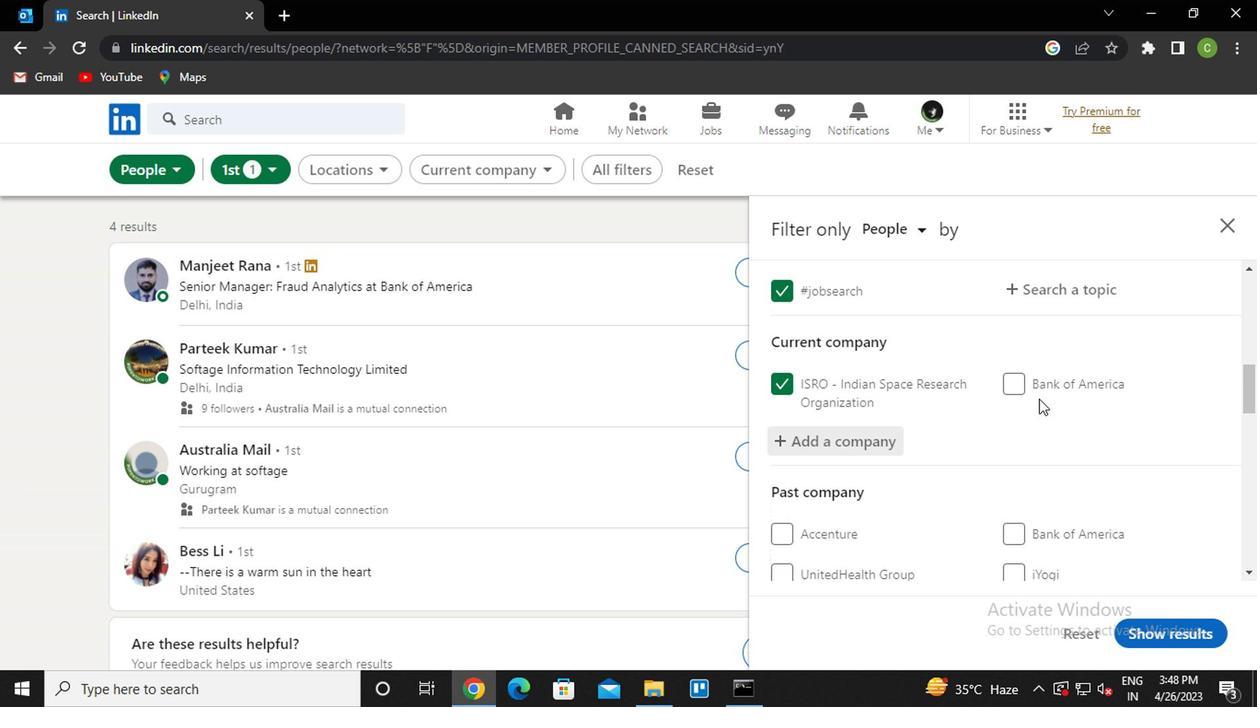 
Action: Mouse moved to (1026, 406)
Screenshot: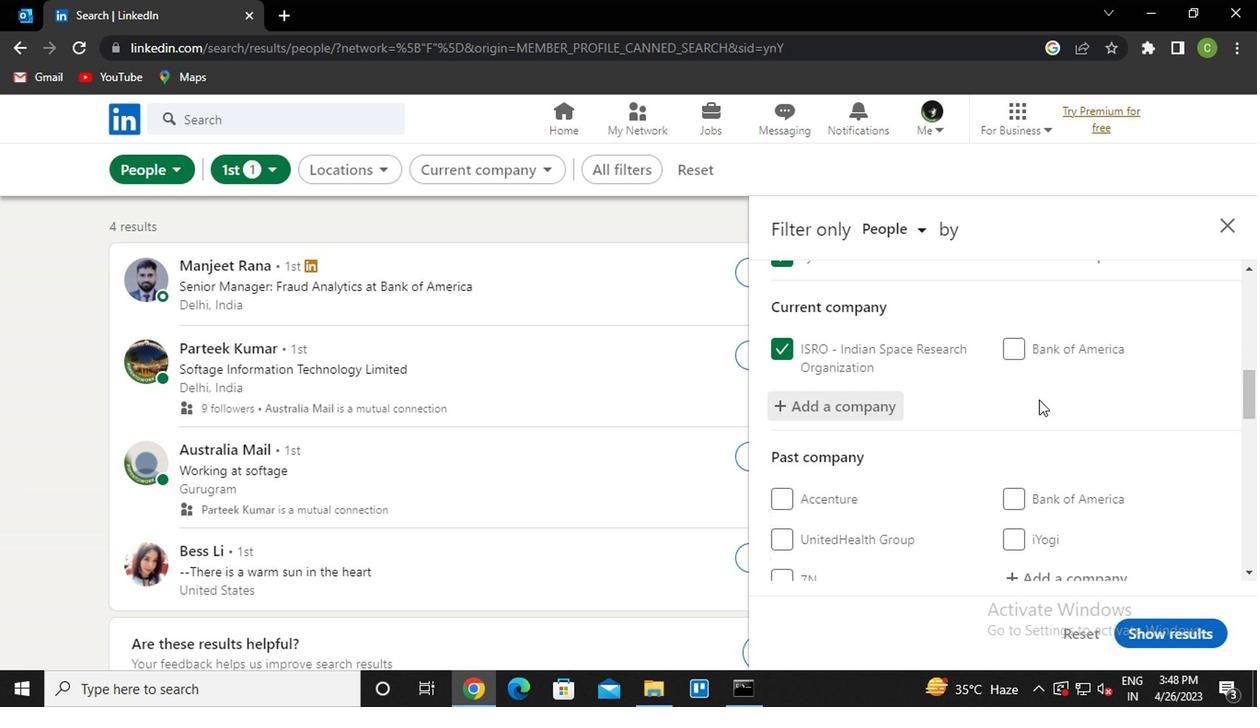 
Action: Mouse scrolled (1026, 406) with delta (0, 0)
Screenshot: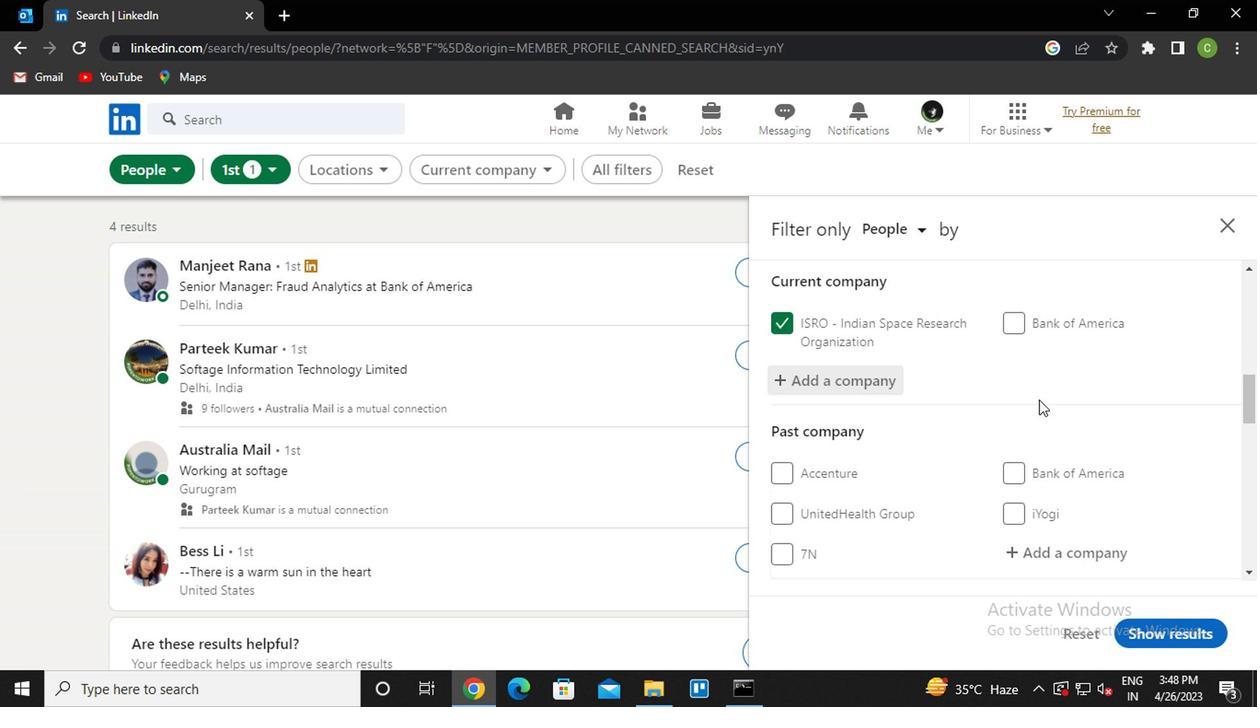 
Action: Mouse moved to (965, 419)
Screenshot: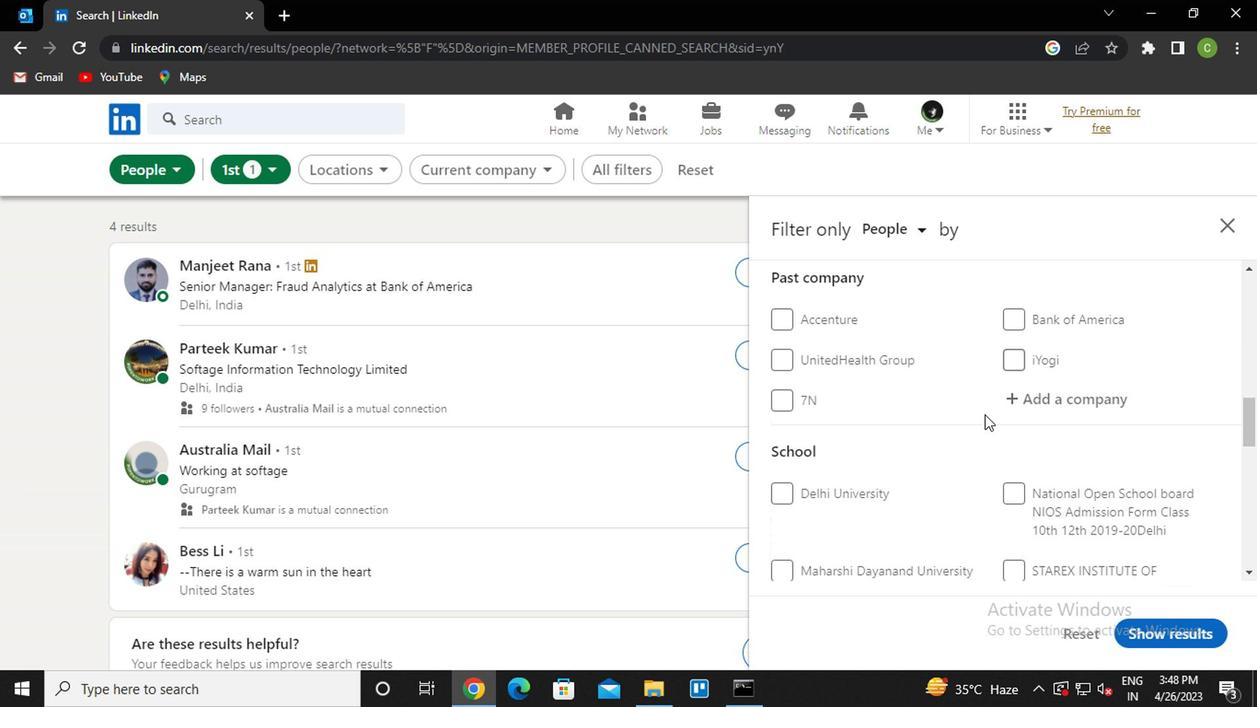 
Action: Mouse scrolled (965, 417) with delta (0, -1)
Screenshot: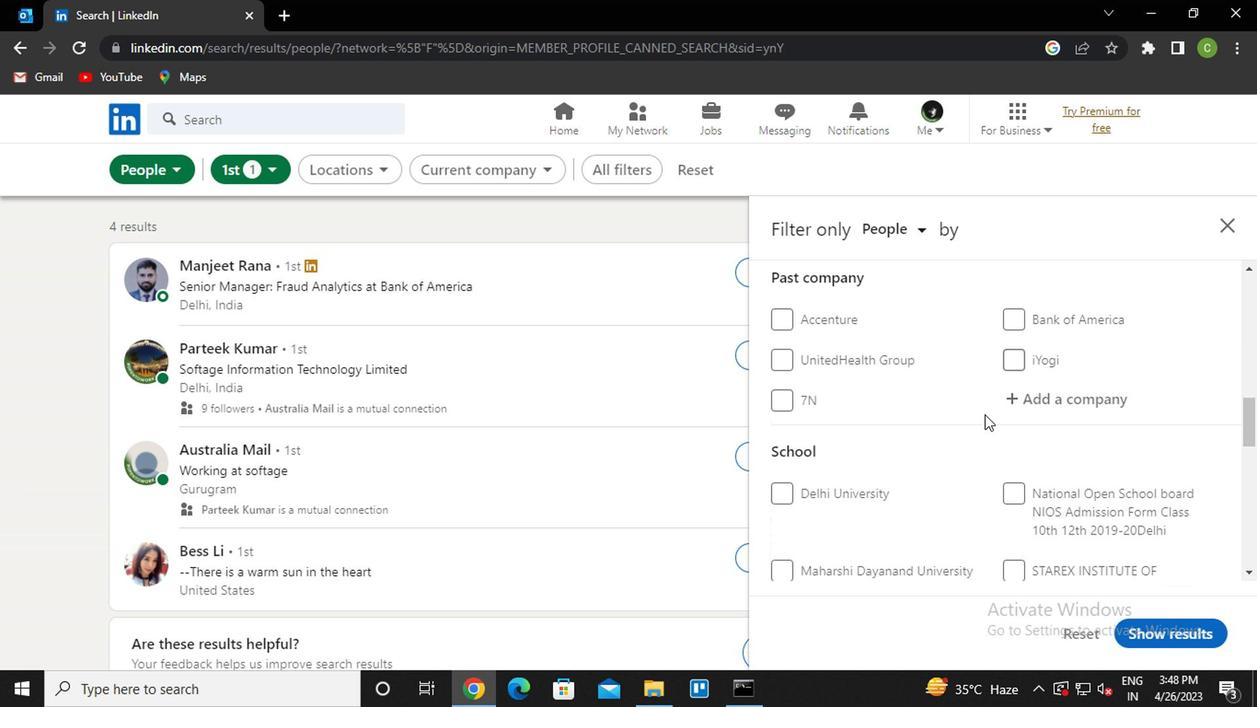 
Action: Mouse moved to (950, 419)
Screenshot: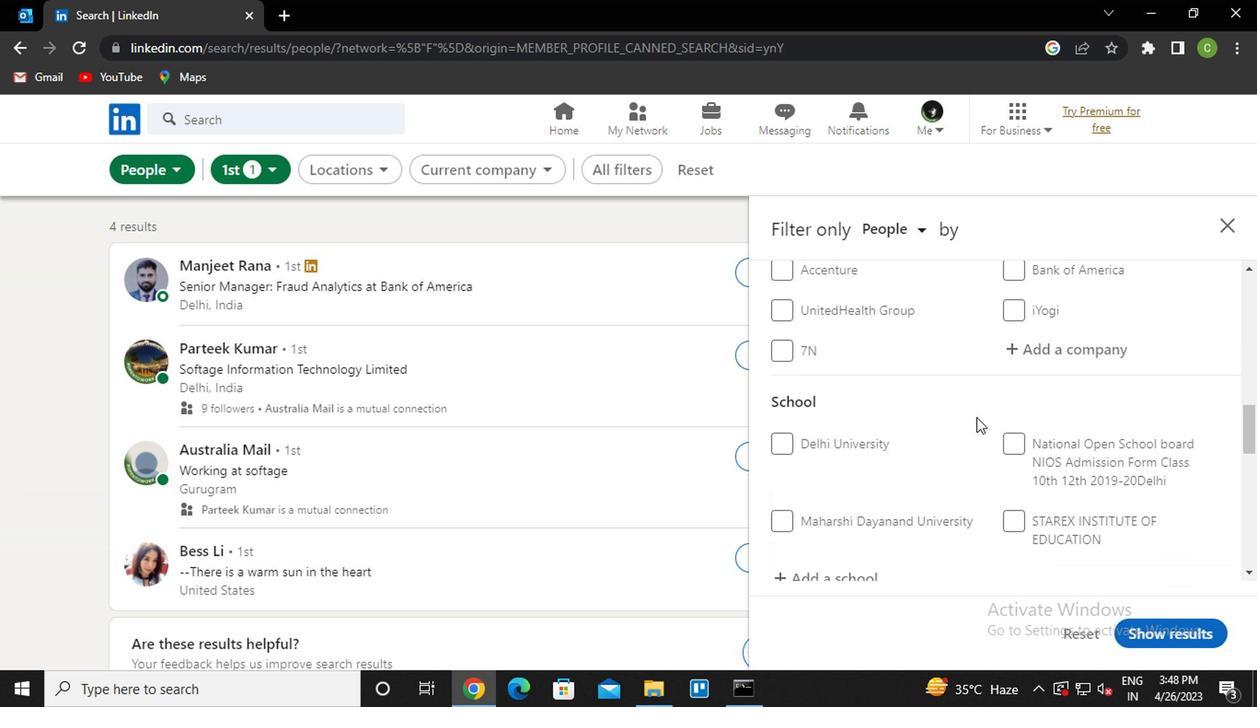 
Action: Mouse scrolled (950, 417) with delta (0, -1)
Screenshot: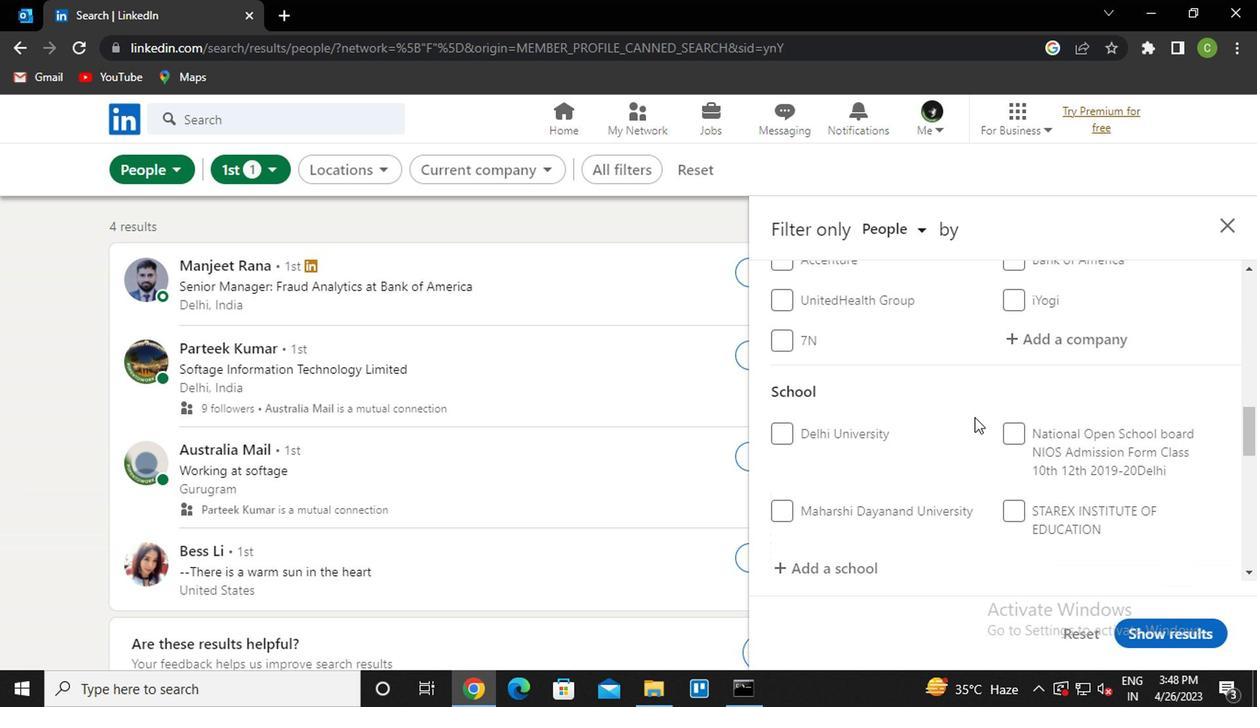 
Action: Mouse moved to (839, 394)
Screenshot: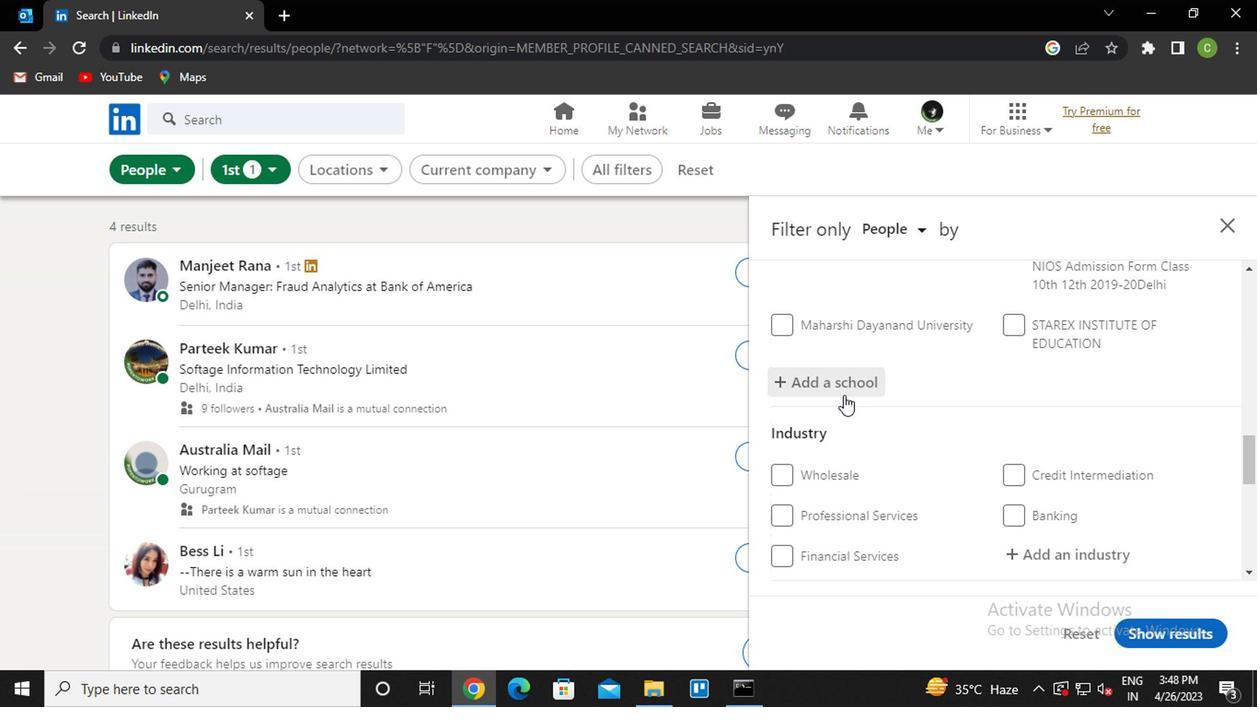 
Action: Mouse pressed left at (839, 394)
Screenshot: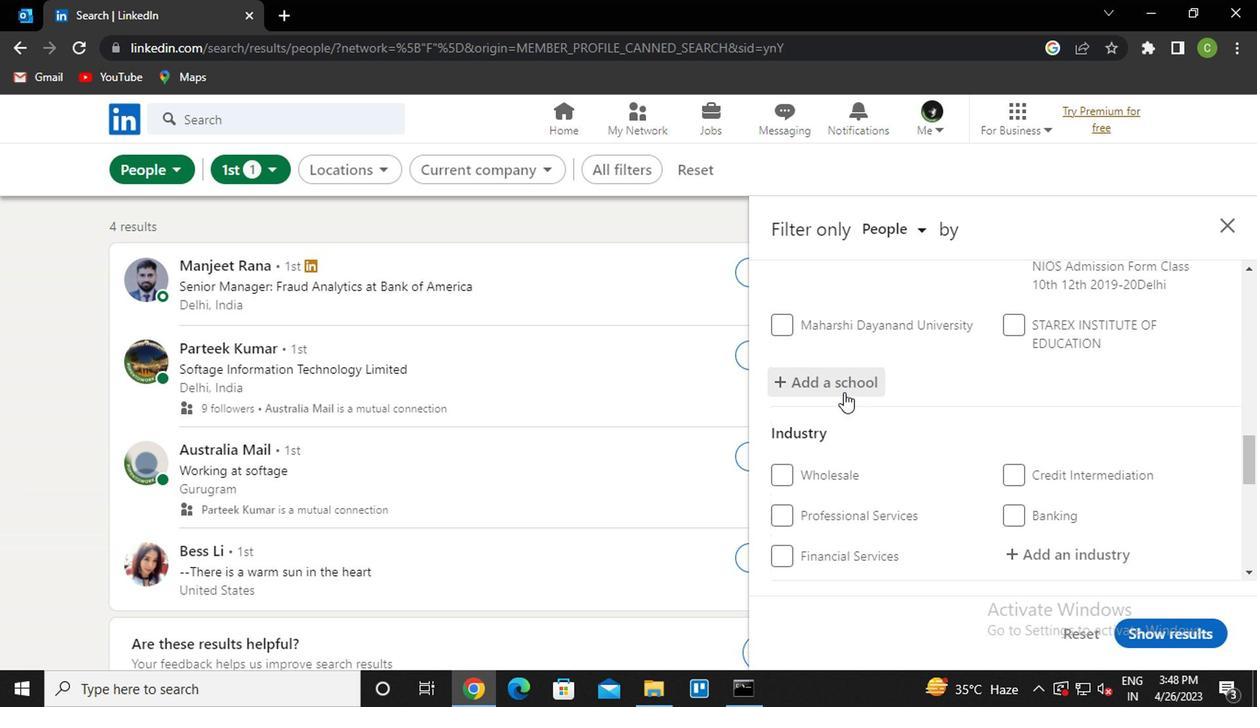 
Action: Mouse moved to (842, 390)
Screenshot: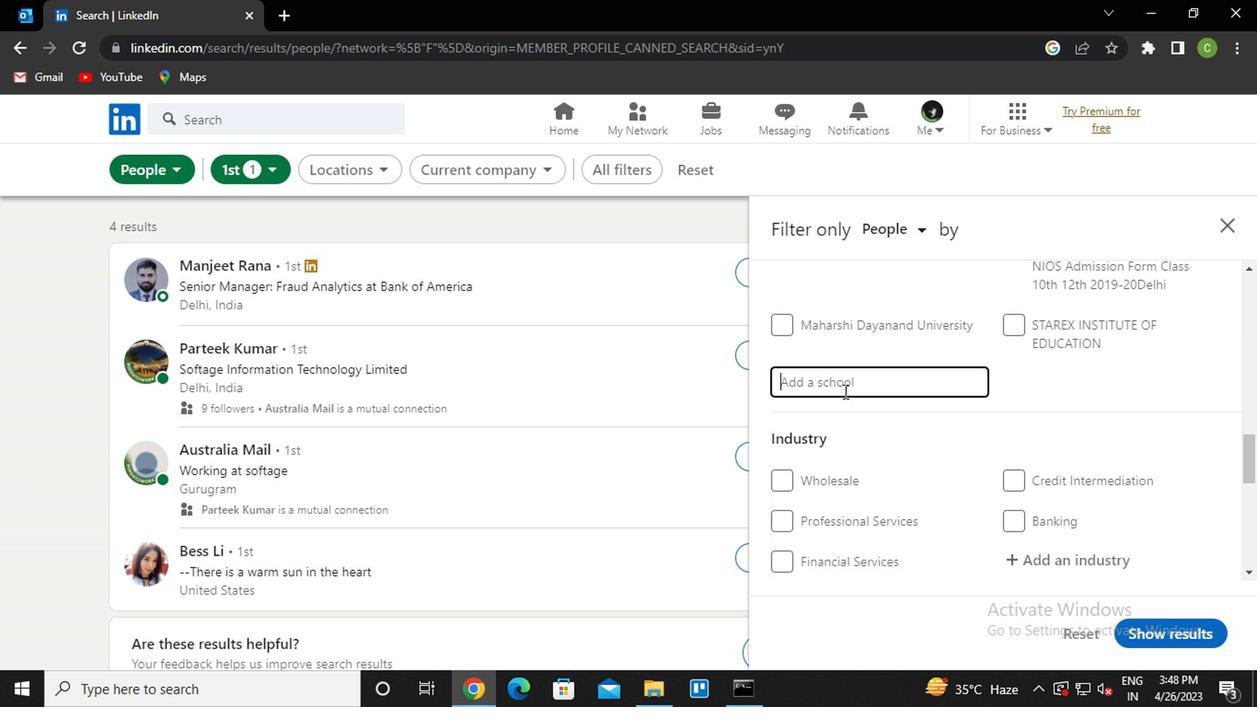 
Action: Key pressed <Key.caps_lock><Key.caps_lock>h<Key.caps_lock>oly<Key.space><Key.caps_lock>a<Key.caps_lock>ngels<Key.down><Key.enter>
Screenshot: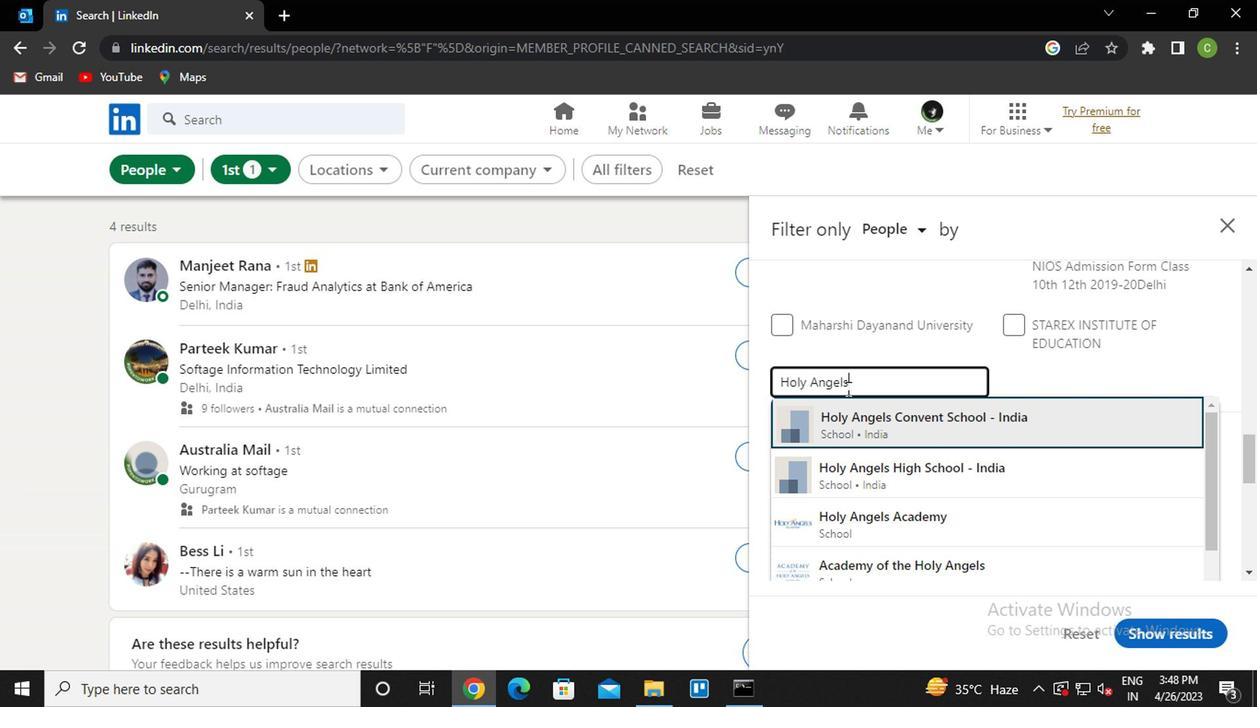 
Action: Mouse moved to (933, 406)
Screenshot: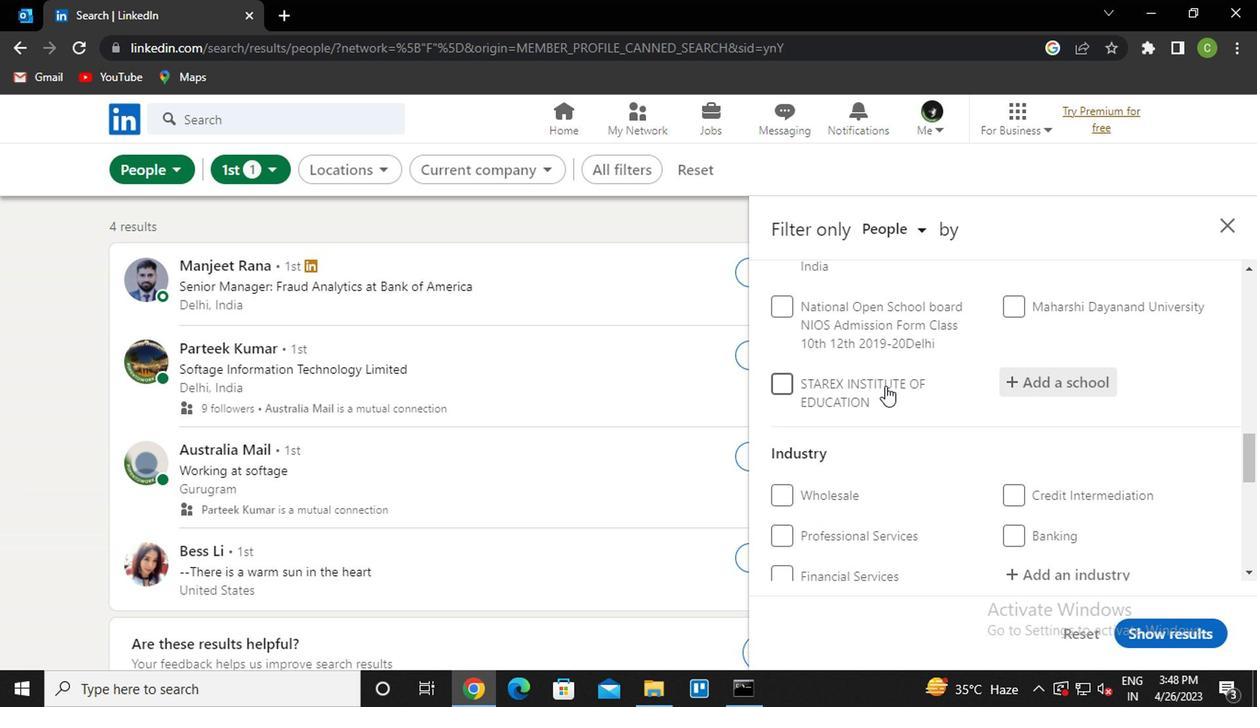 
Action: Mouse scrolled (933, 406) with delta (0, 0)
Screenshot: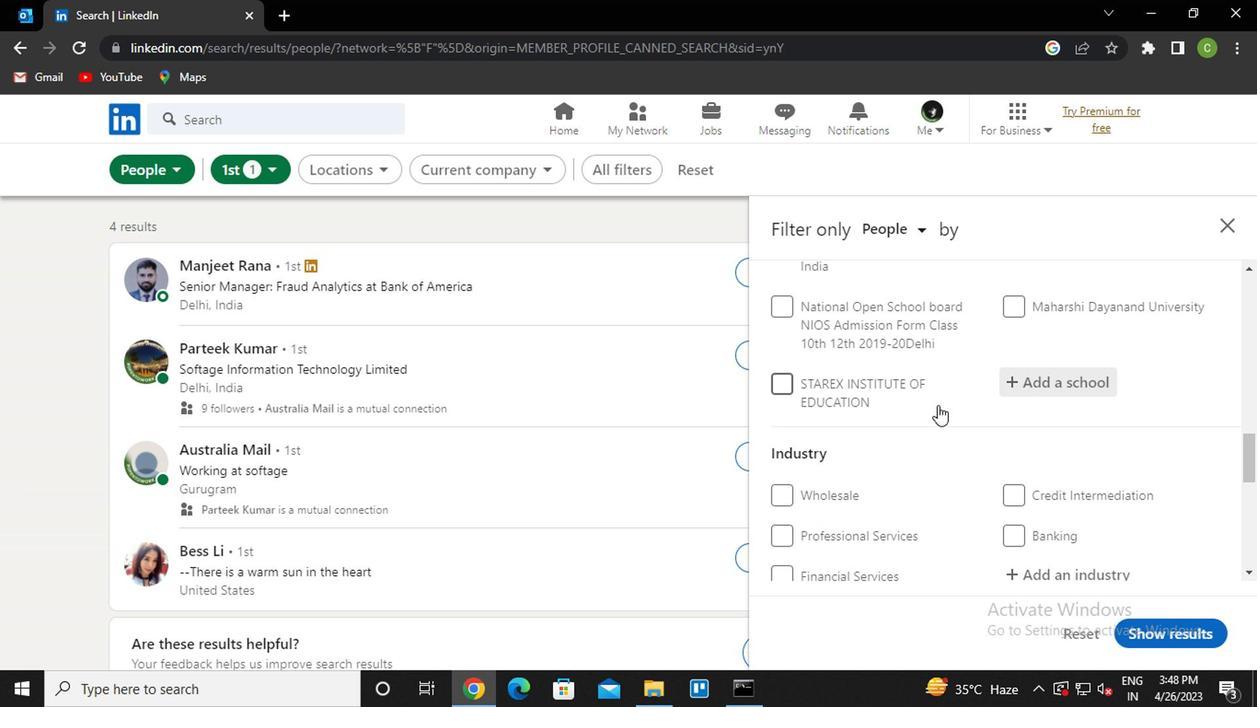 
Action: Mouse scrolled (933, 406) with delta (0, 0)
Screenshot: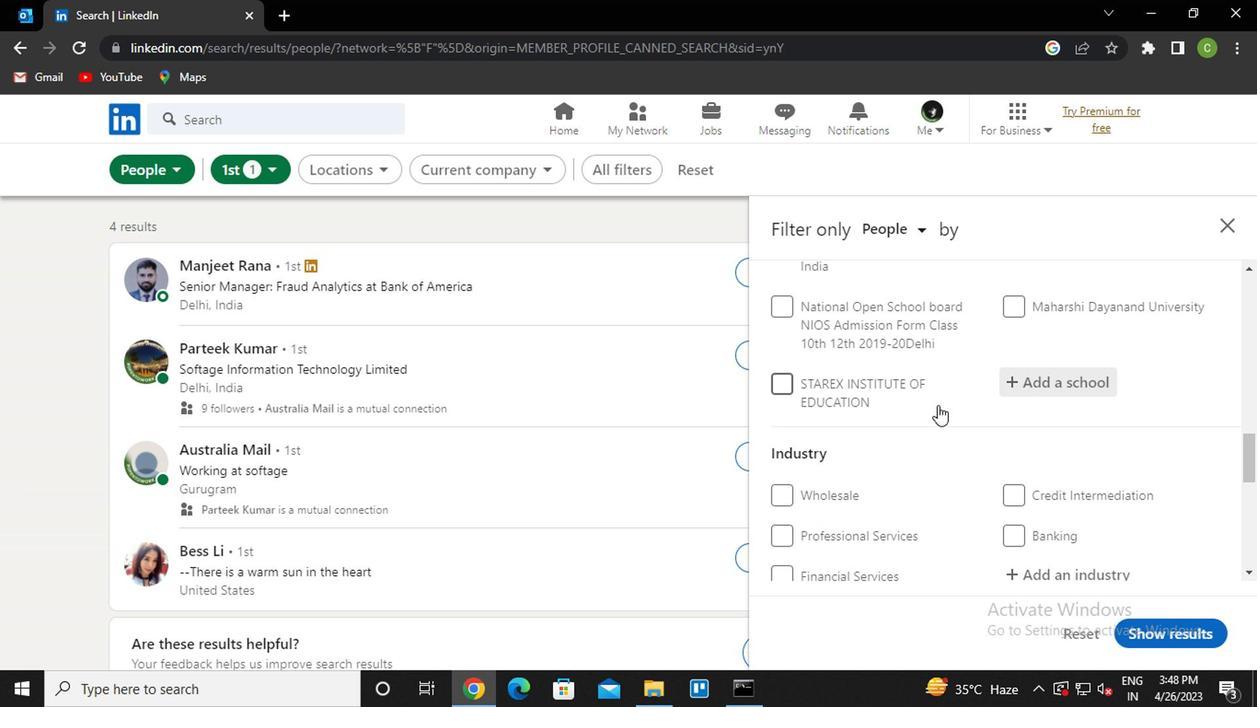 
Action: Mouse moved to (1043, 394)
Screenshot: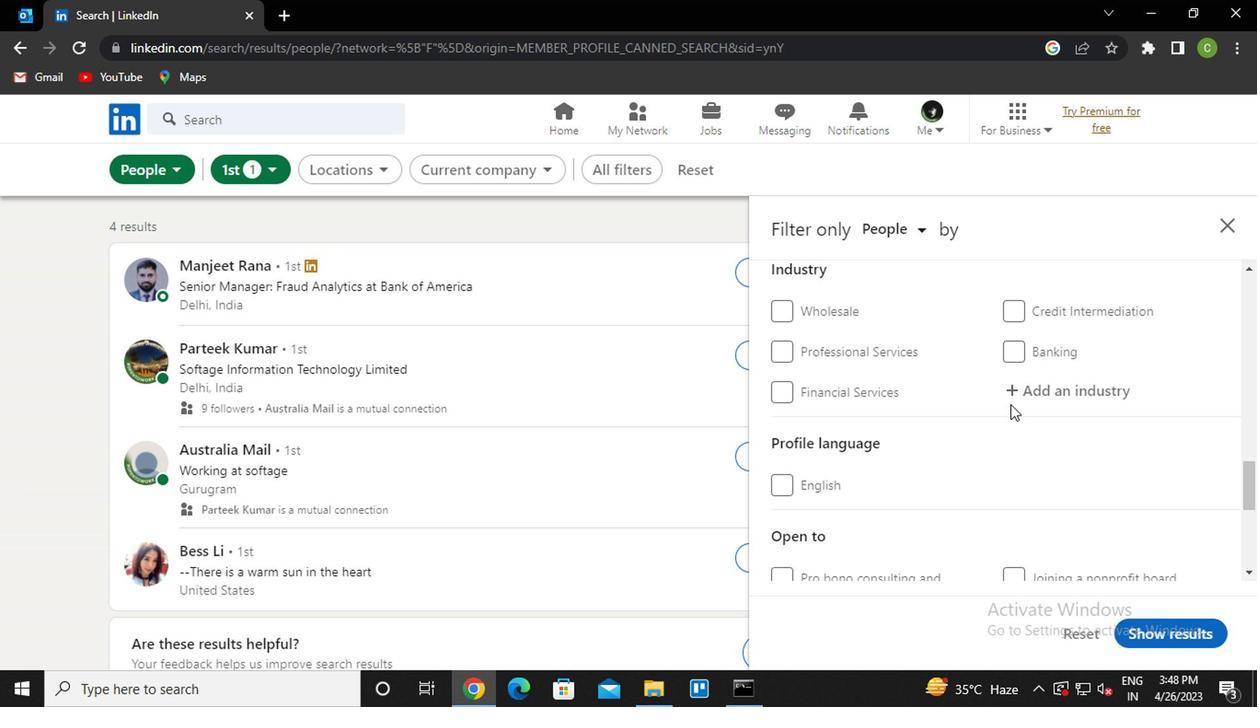 
Action: Mouse pressed left at (1043, 394)
Screenshot: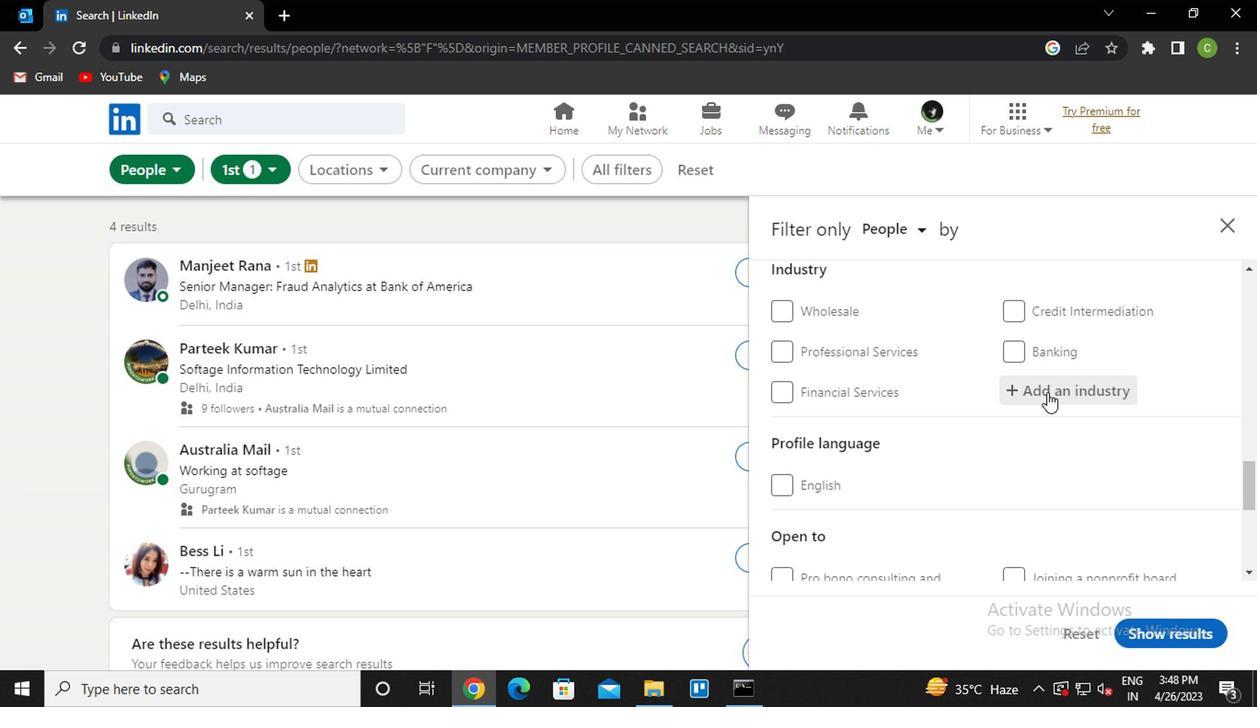 
Action: Key pressed <Key.caps_lock>c<Key.caps_lock>omputer<Key.down><Key.down><Key.down><Key.down><Key.down><Key.enter>
Screenshot: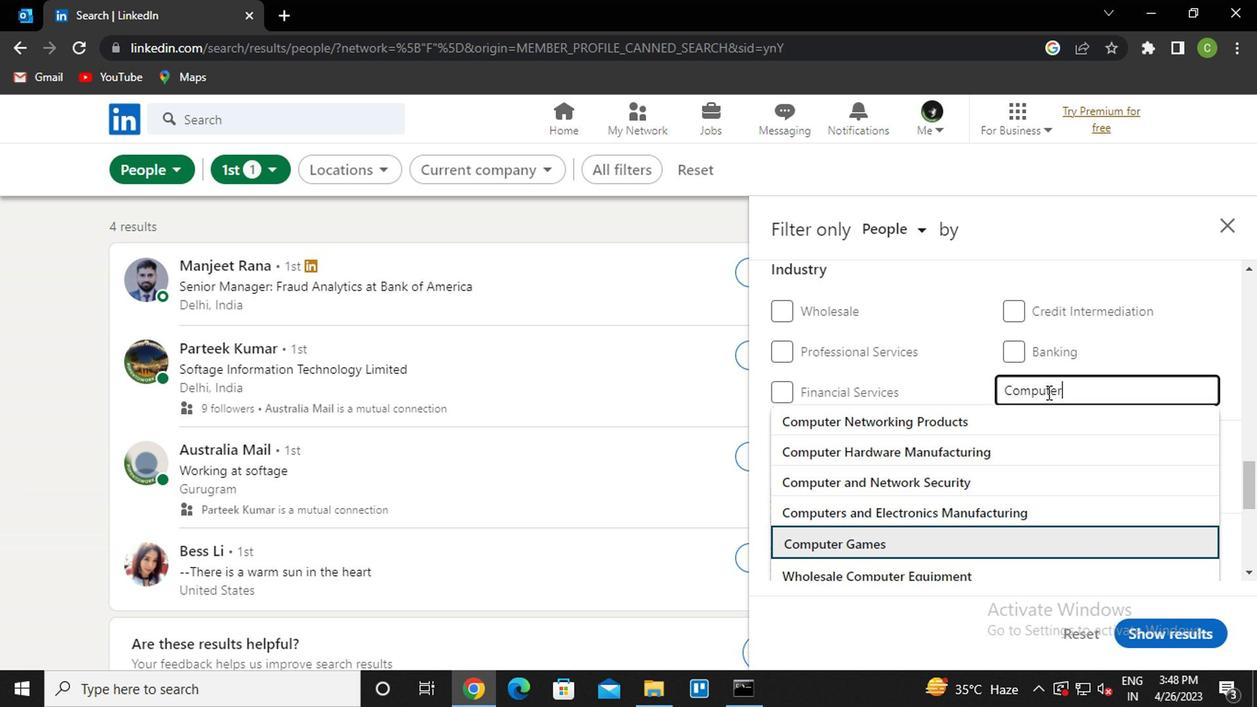 
Action: Mouse moved to (1022, 413)
Screenshot: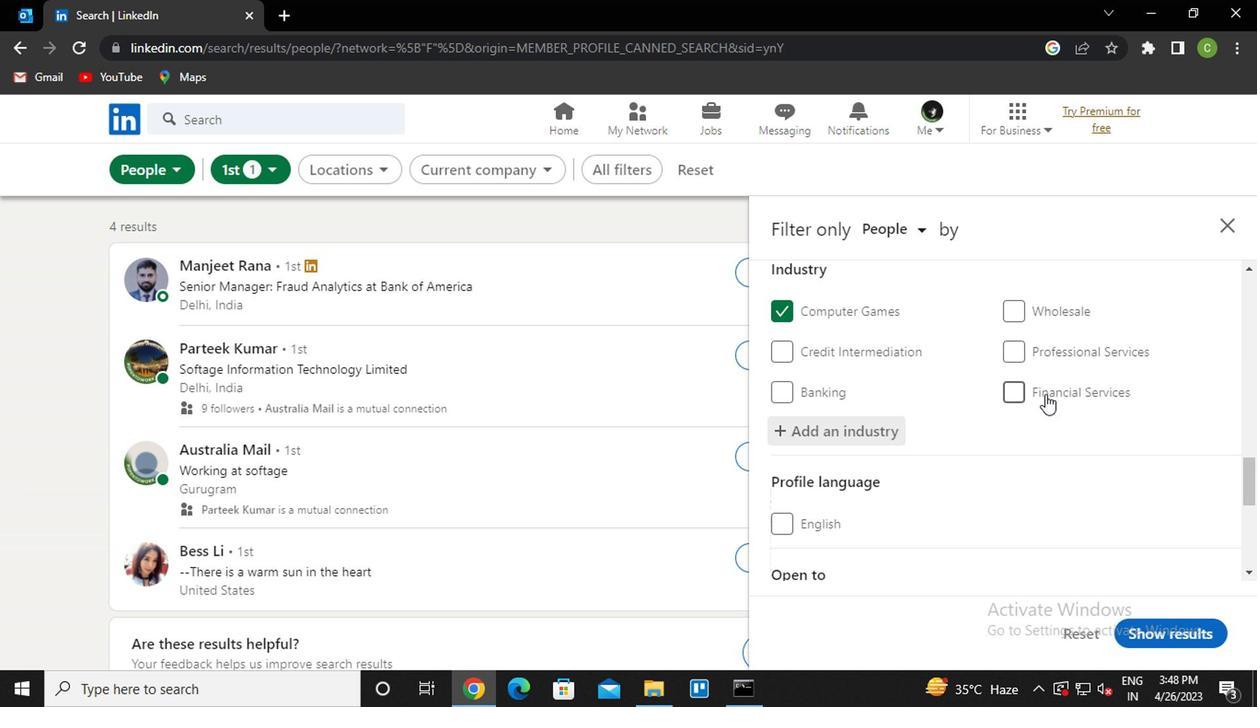 
Action: Mouse scrolled (1022, 412) with delta (0, 0)
Screenshot: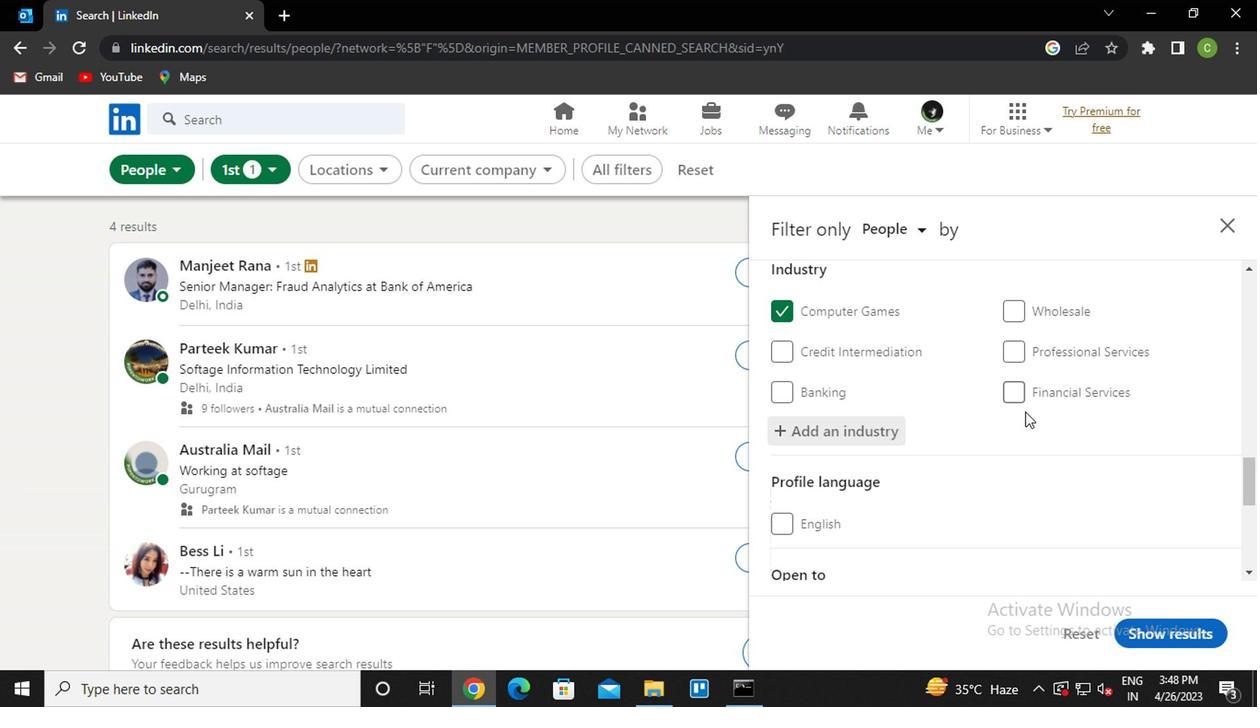 
Action: Mouse scrolled (1022, 412) with delta (0, 0)
Screenshot: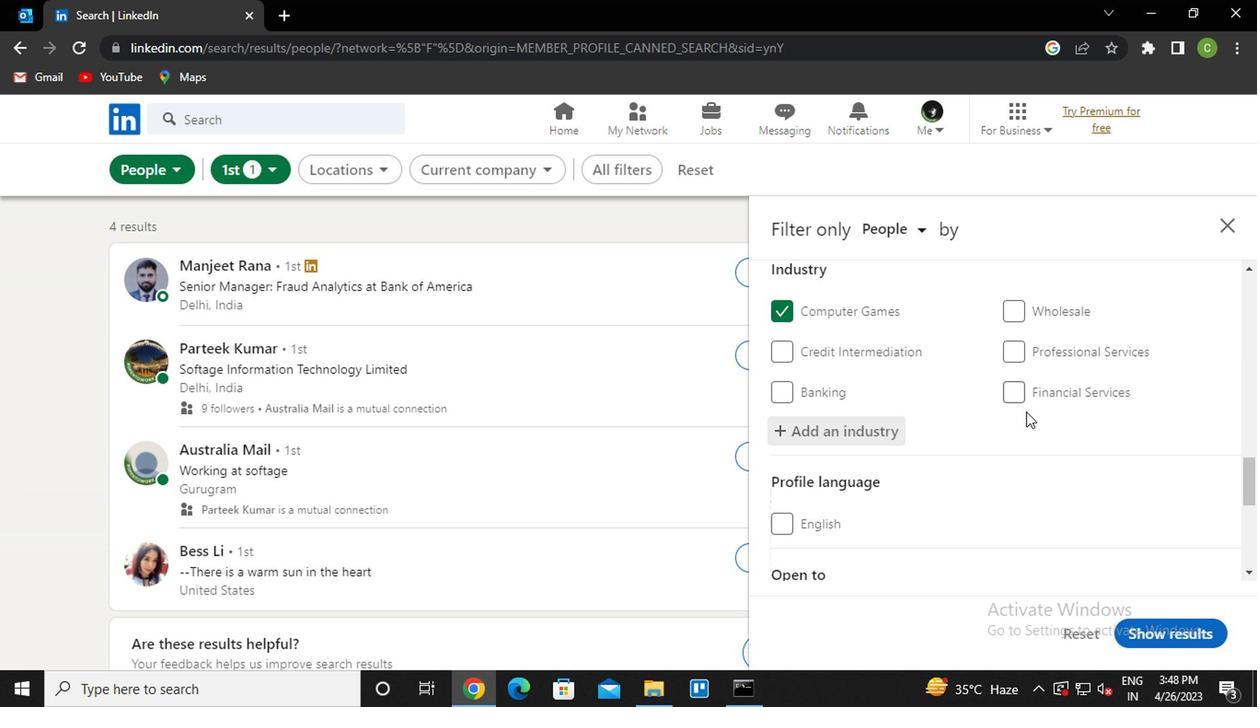 
Action: Mouse moved to (933, 432)
Screenshot: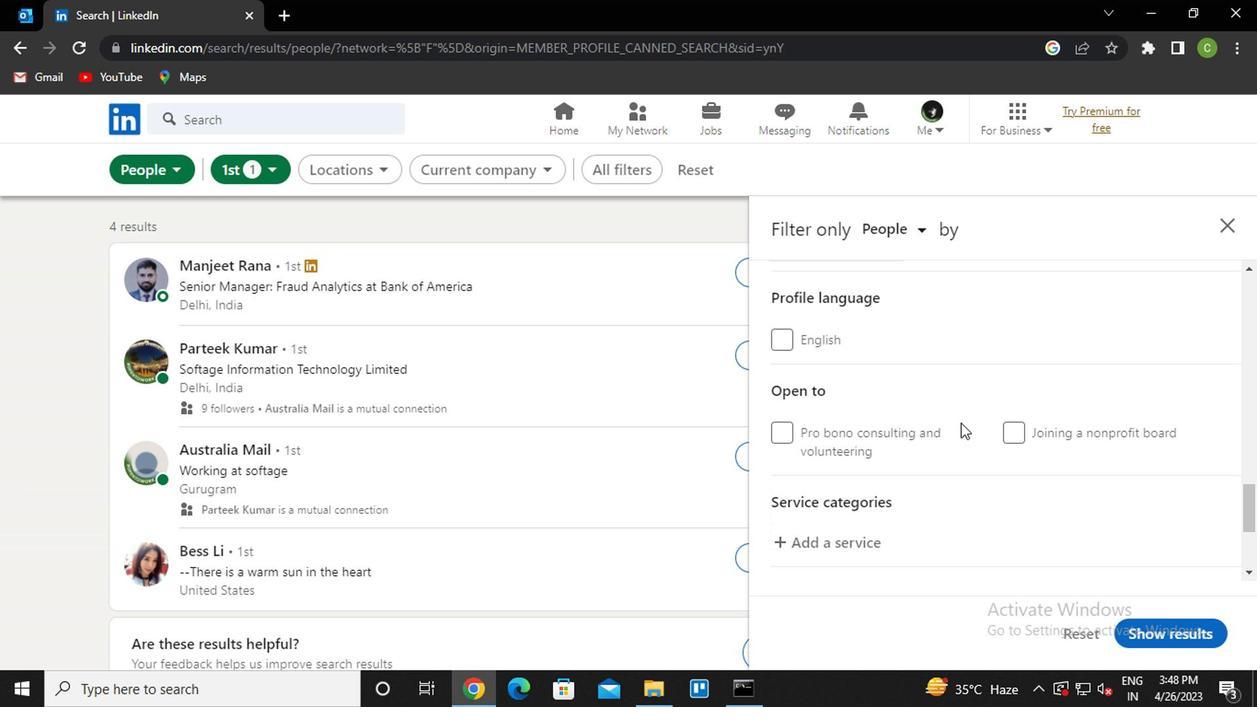 
Action: Mouse scrolled (933, 431) with delta (0, -1)
Screenshot: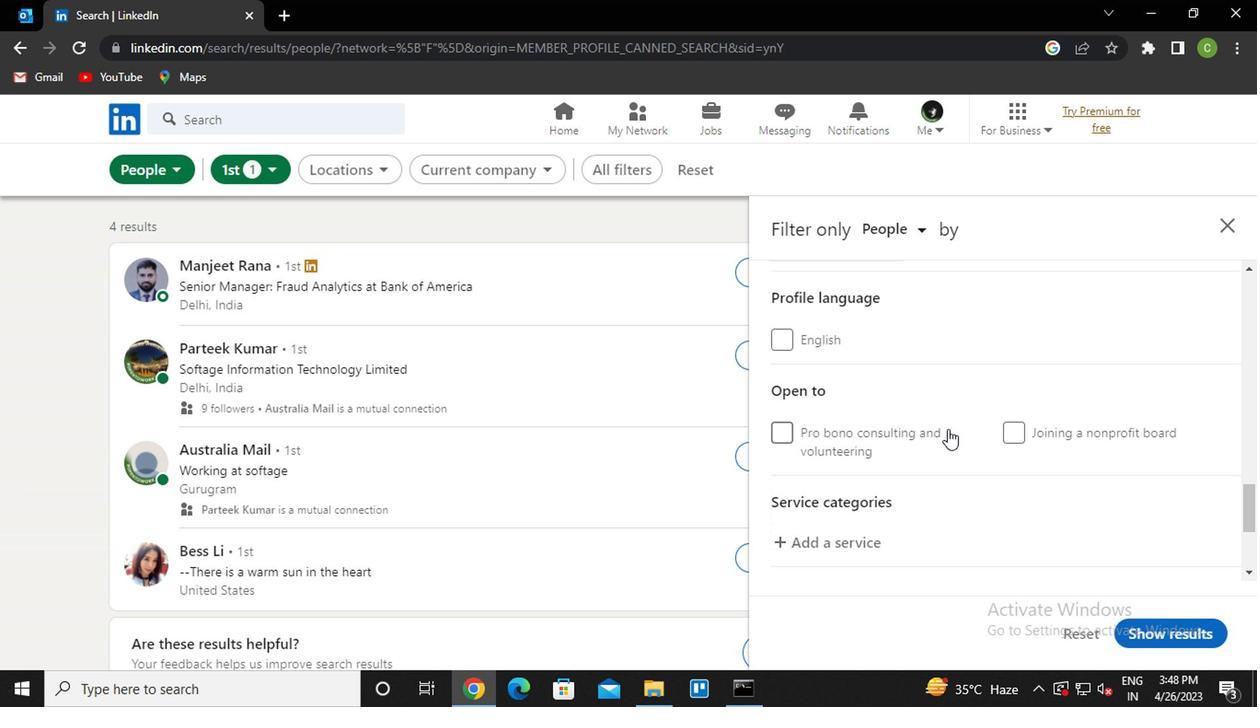 
Action: Mouse moved to (848, 451)
Screenshot: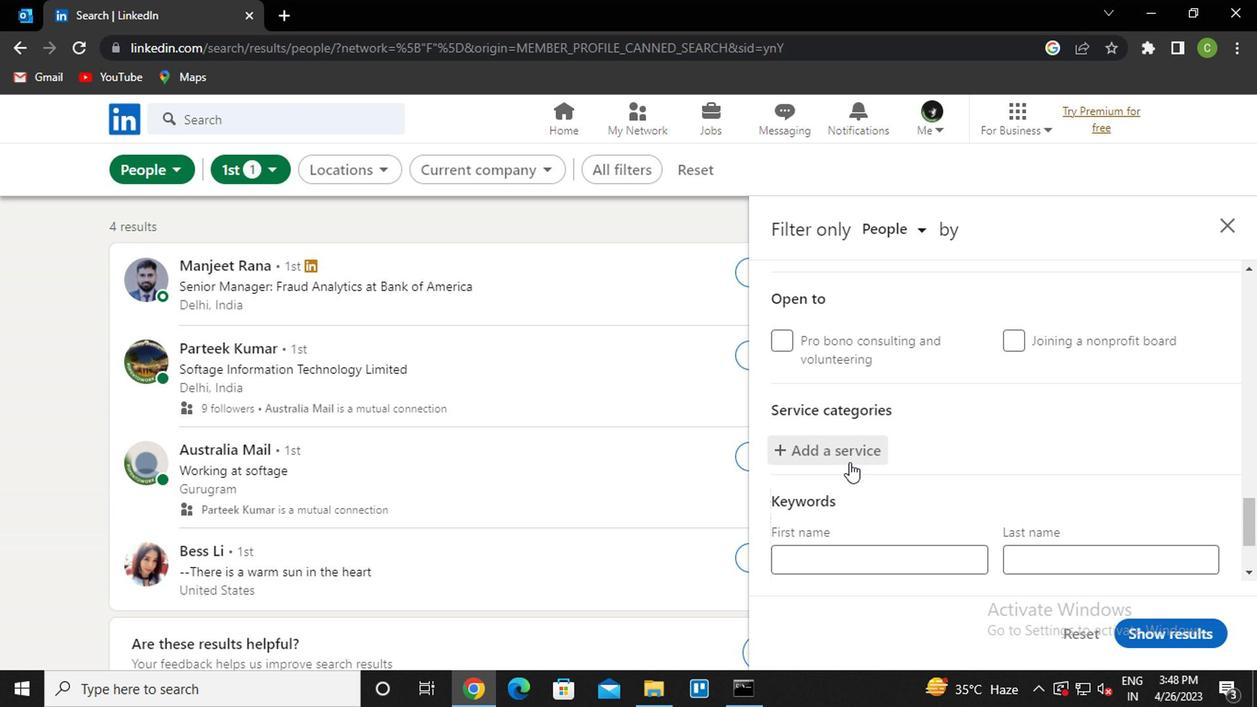 
Action: Mouse pressed left at (848, 451)
Screenshot: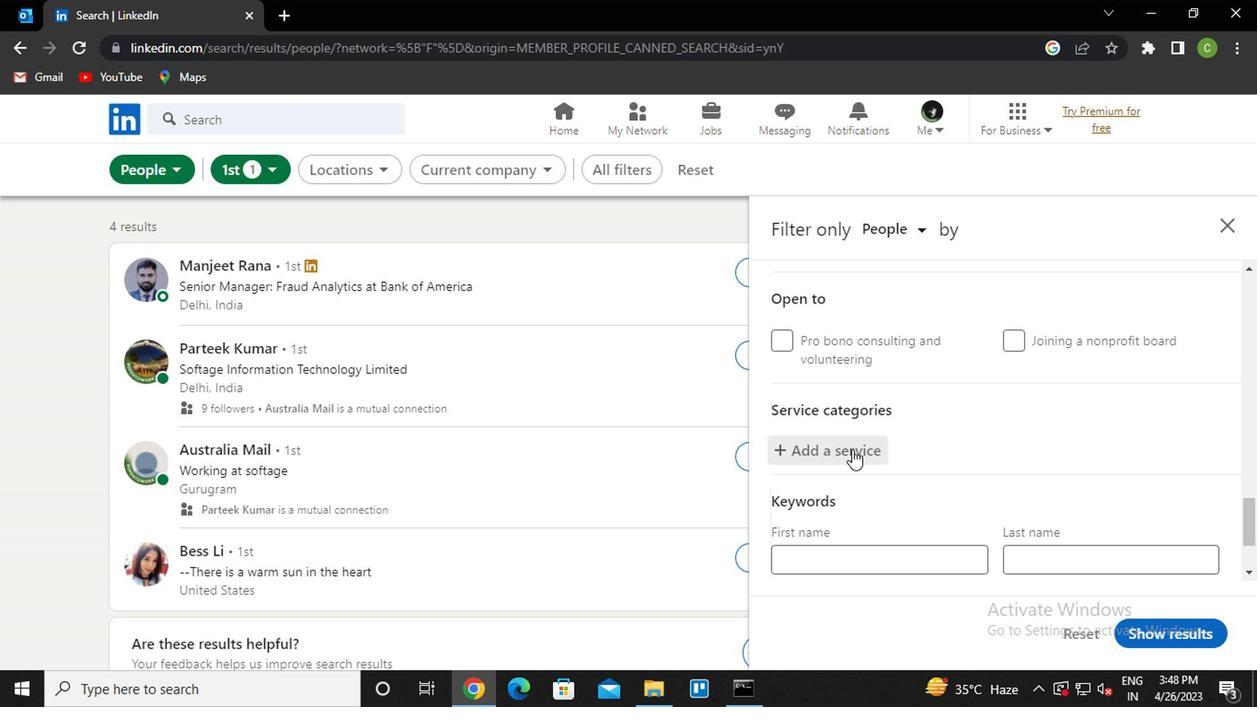 
Action: Key pressed <Key.caps_lock>a<Key.caps_lock>ccounting<Key.down><Key.enter>
Screenshot: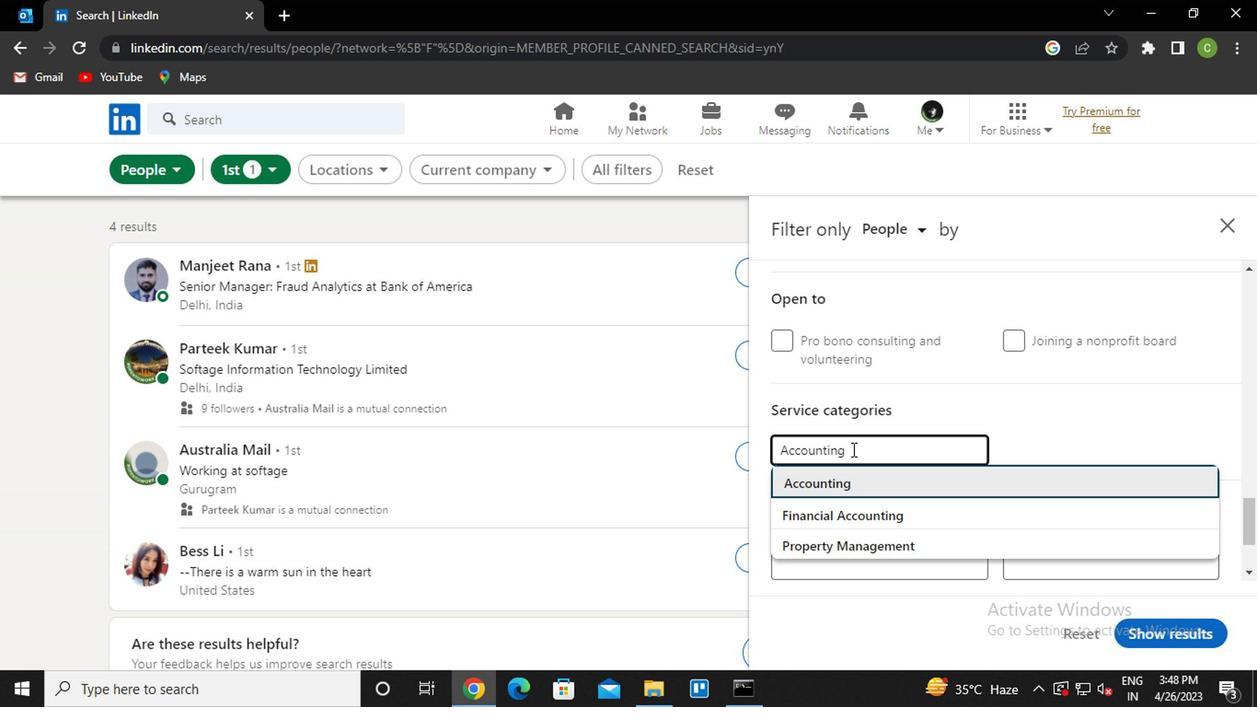 
Action: Mouse moved to (878, 453)
Screenshot: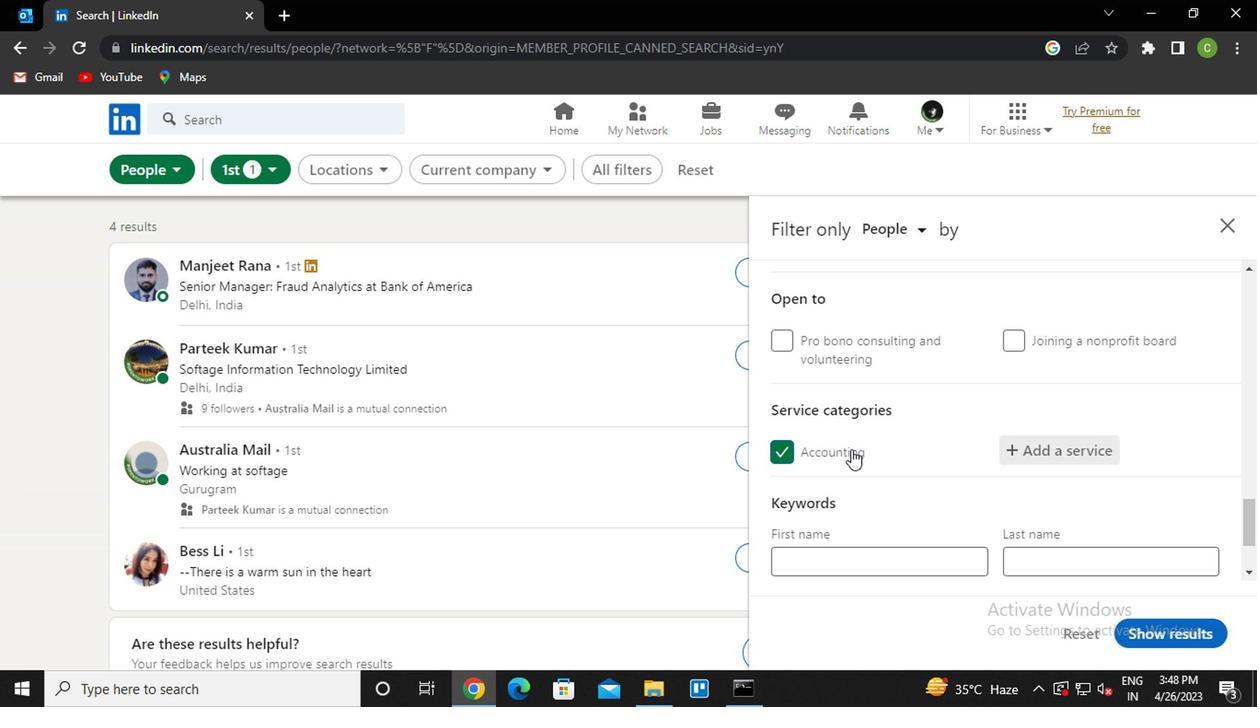 
Action: Mouse scrolled (878, 453) with delta (0, 0)
Screenshot: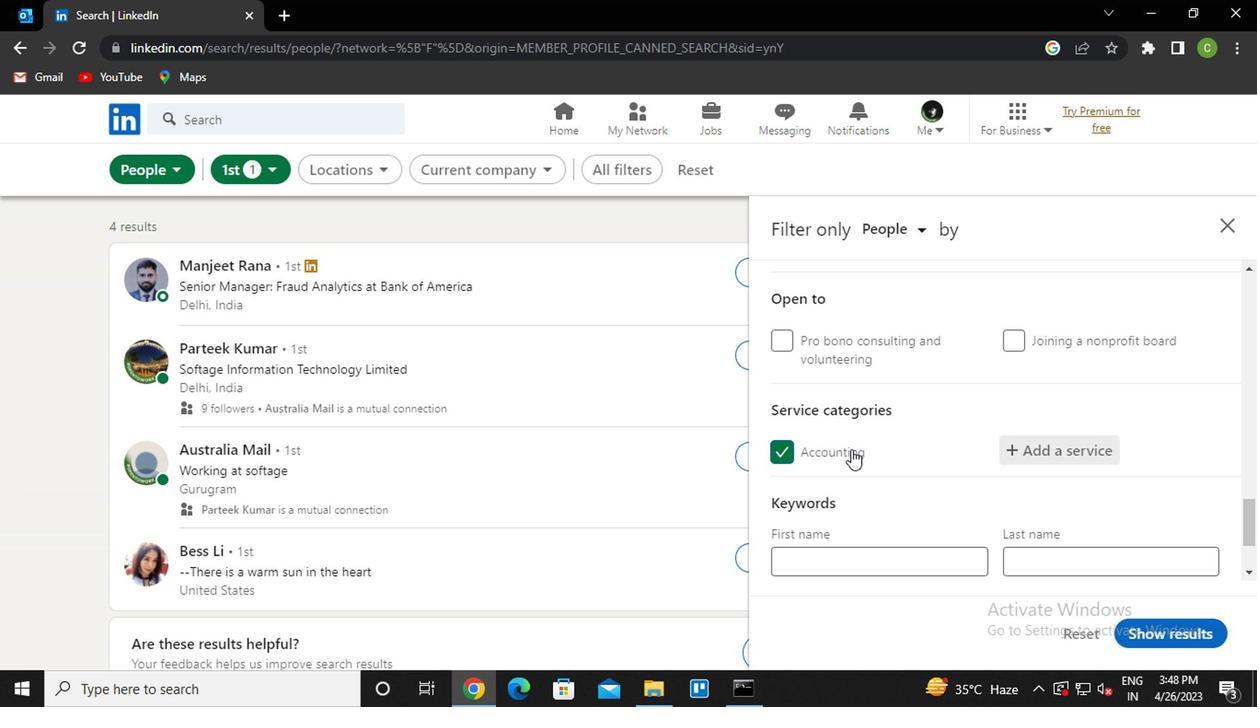 
Action: Mouse moved to (882, 460)
Screenshot: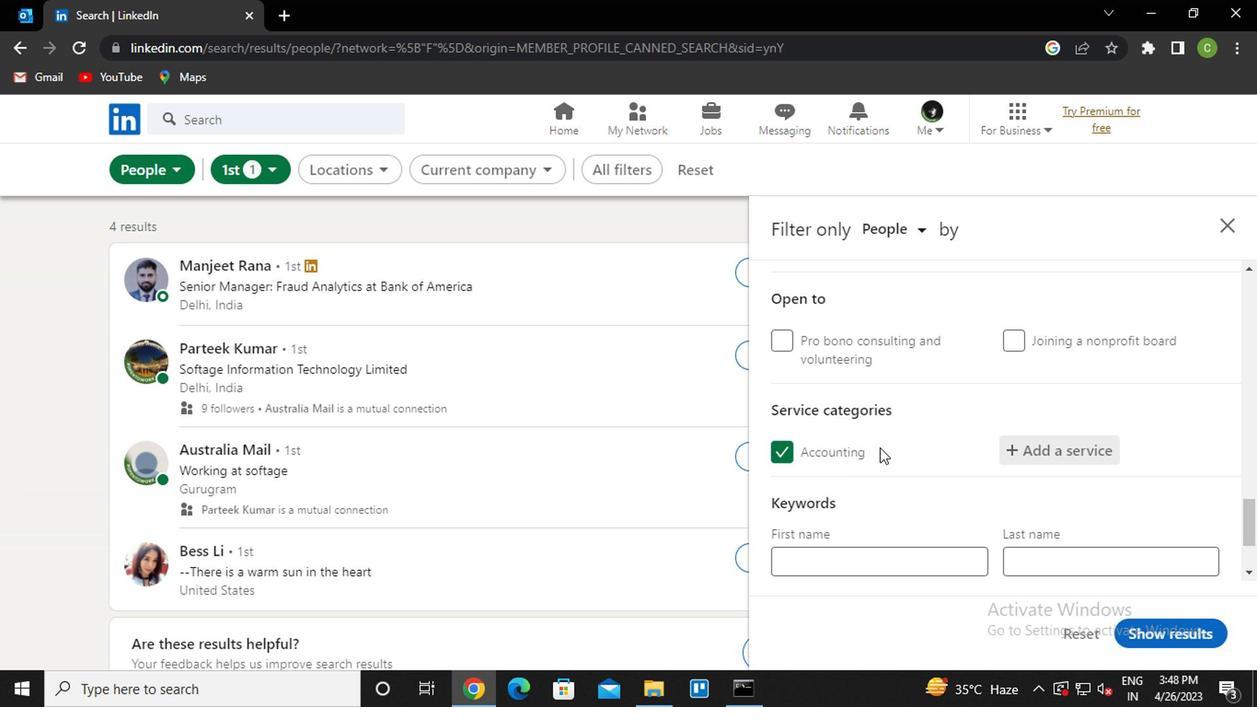 
Action: Mouse scrolled (882, 459) with delta (0, 0)
Screenshot: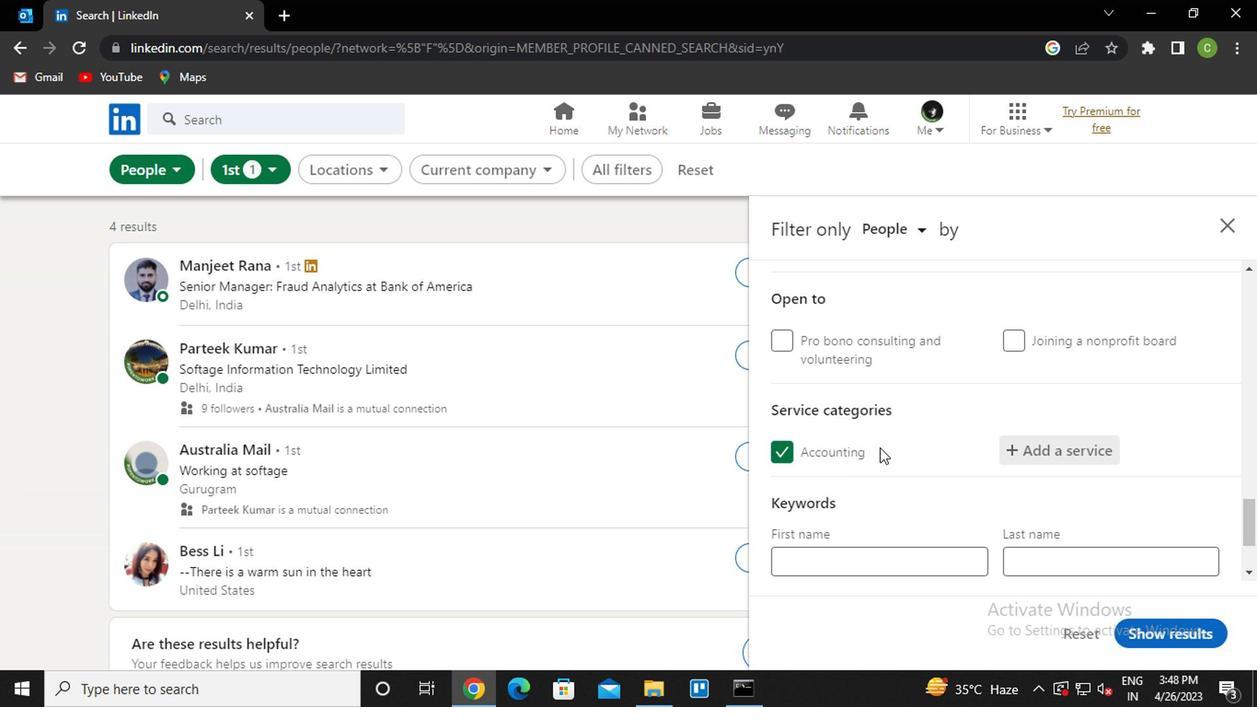 
Action: Mouse moved to (873, 506)
Screenshot: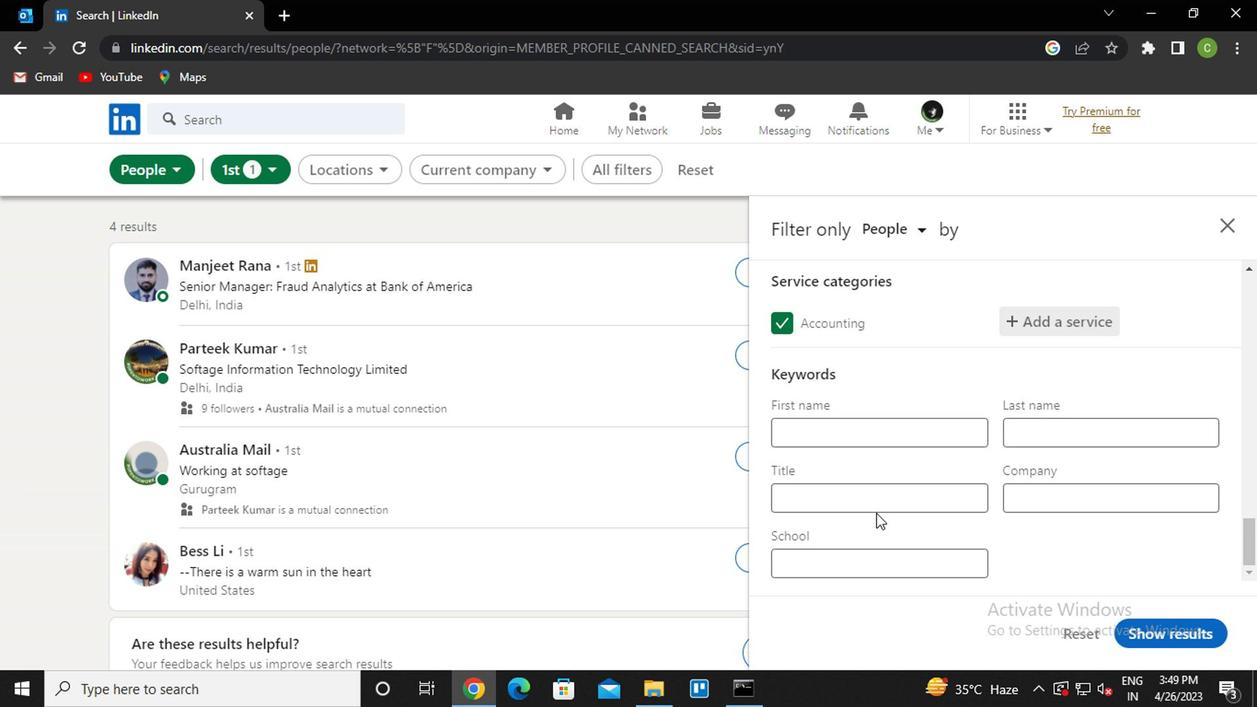 
Action: Mouse pressed left at (873, 506)
Screenshot: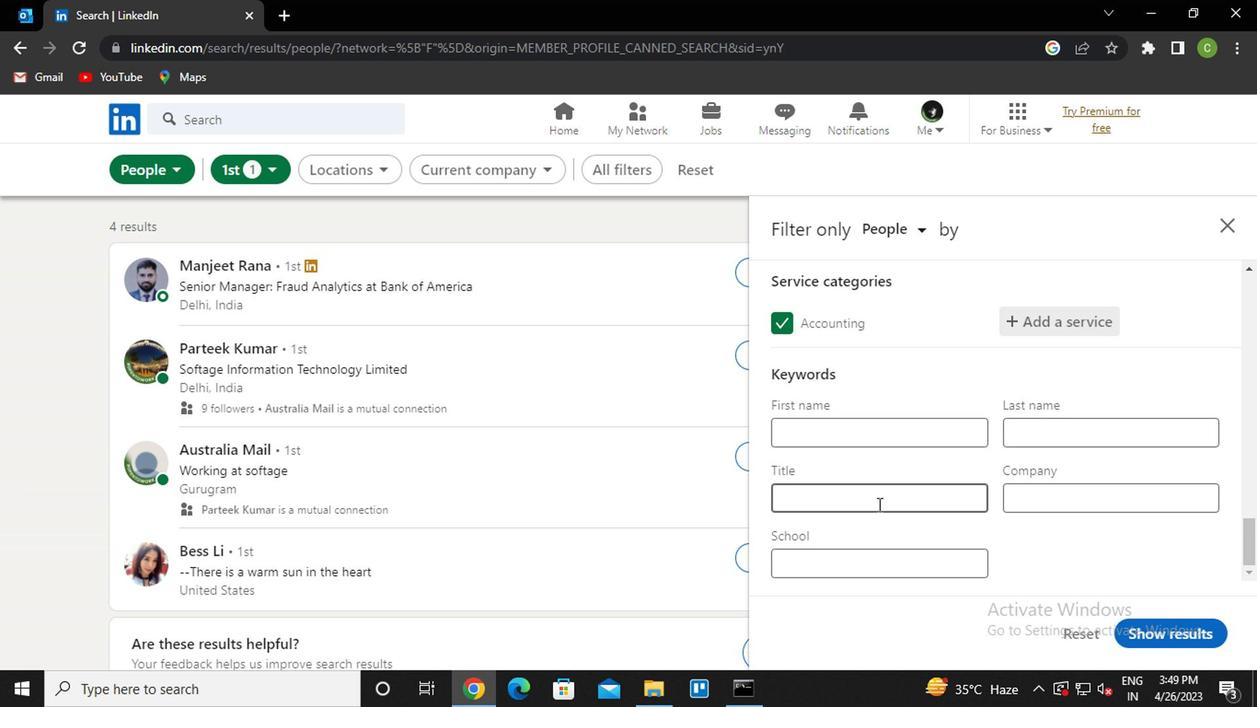 
Action: Key pressed <Key.caps_lock>n<Key.caps_lock>ail<Key.space><Key.caps_lock>t<Key.caps_lock>echnician
Screenshot: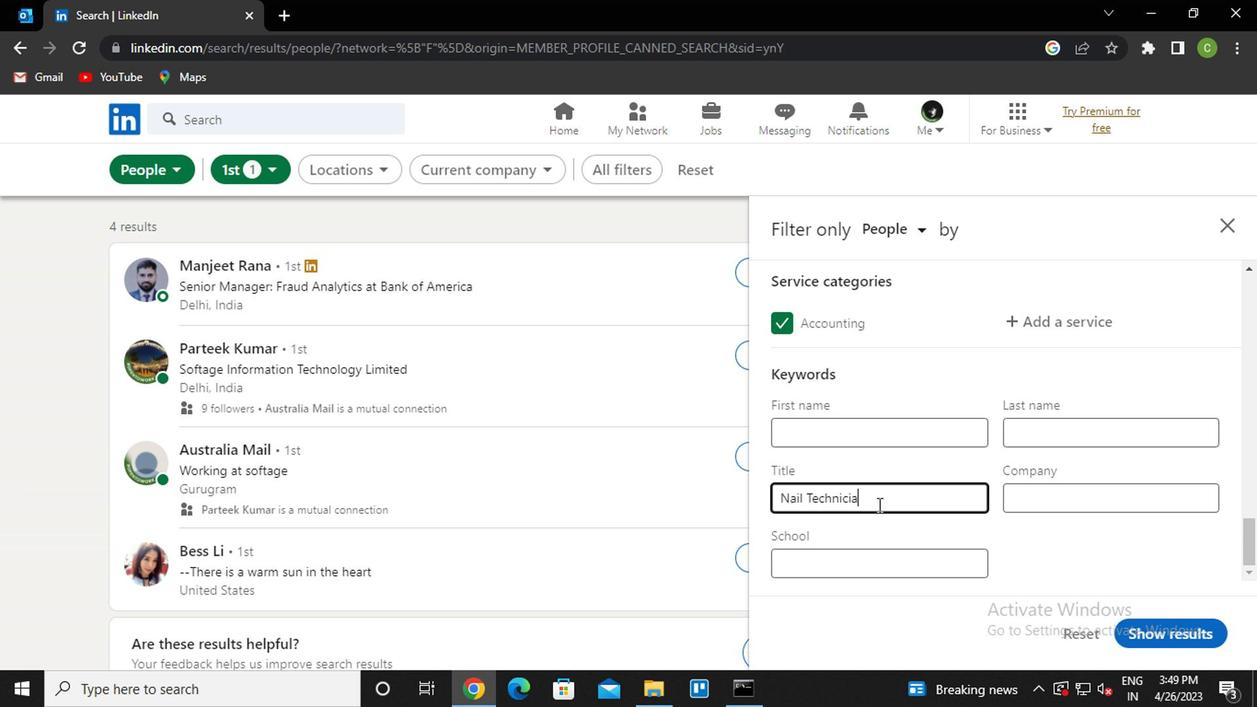 
Action: Mouse moved to (1134, 622)
Screenshot: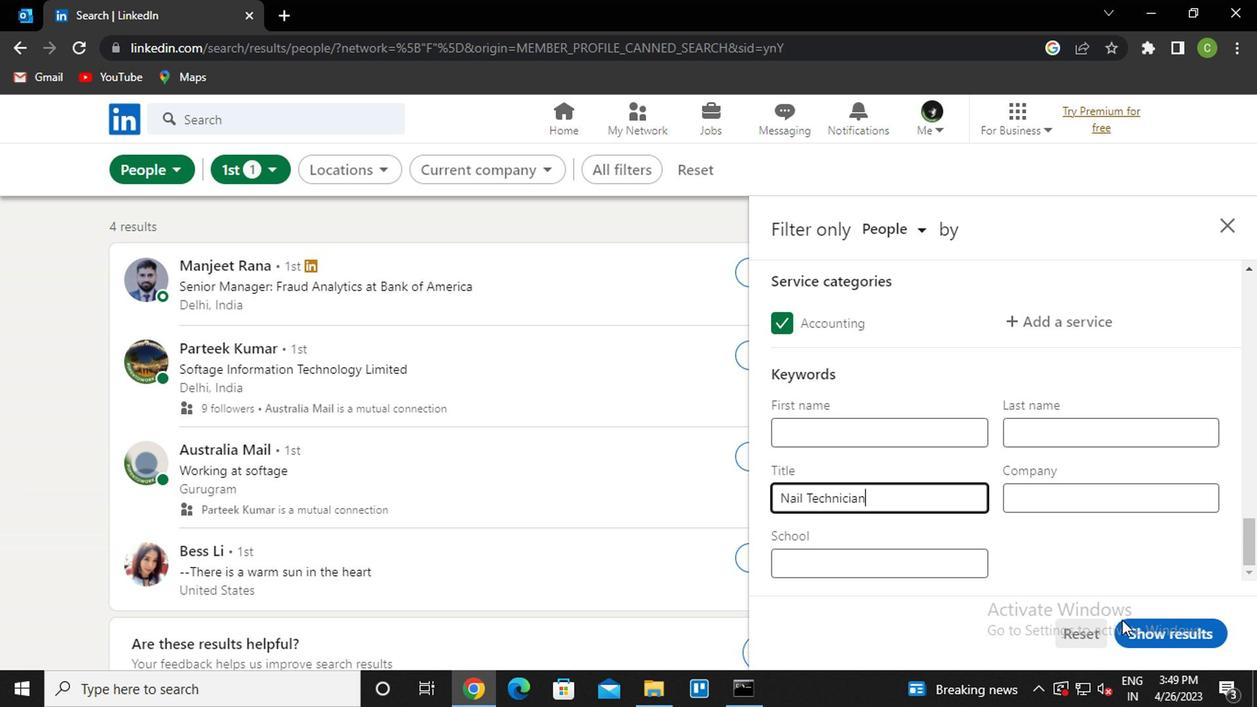 
Action: Mouse pressed left at (1134, 622)
Screenshot: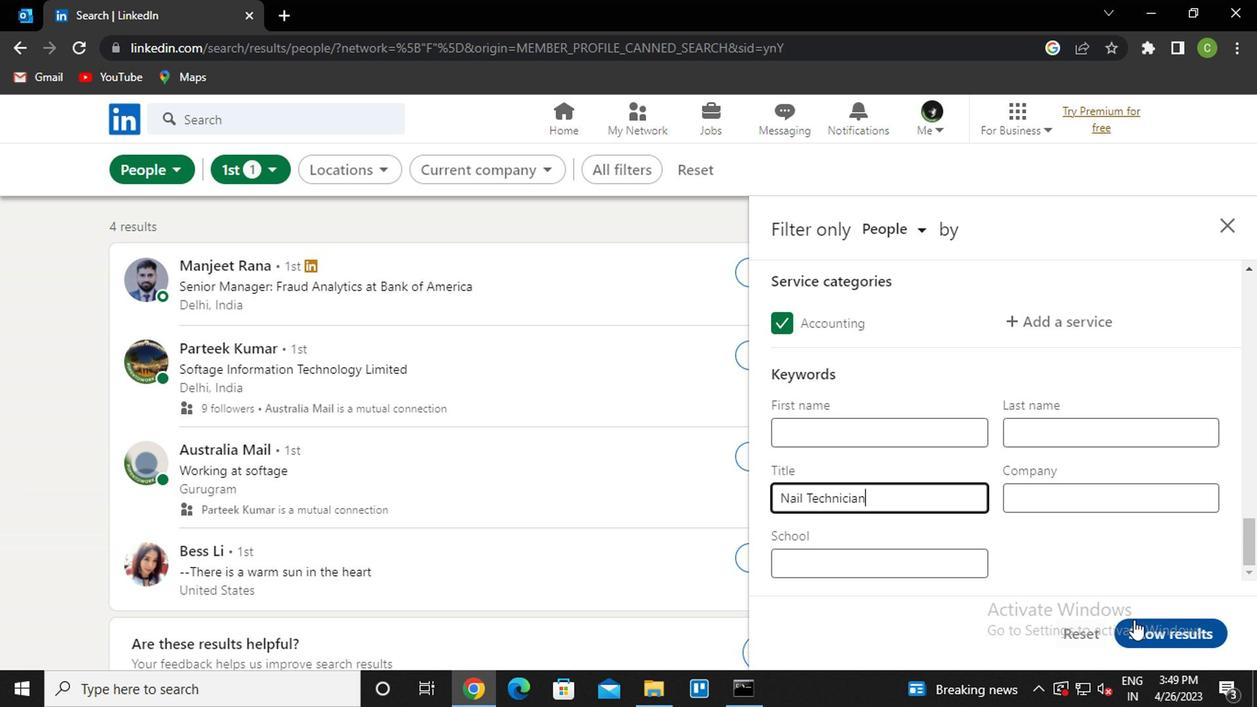 
Action: Mouse moved to (686, 583)
Screenshot: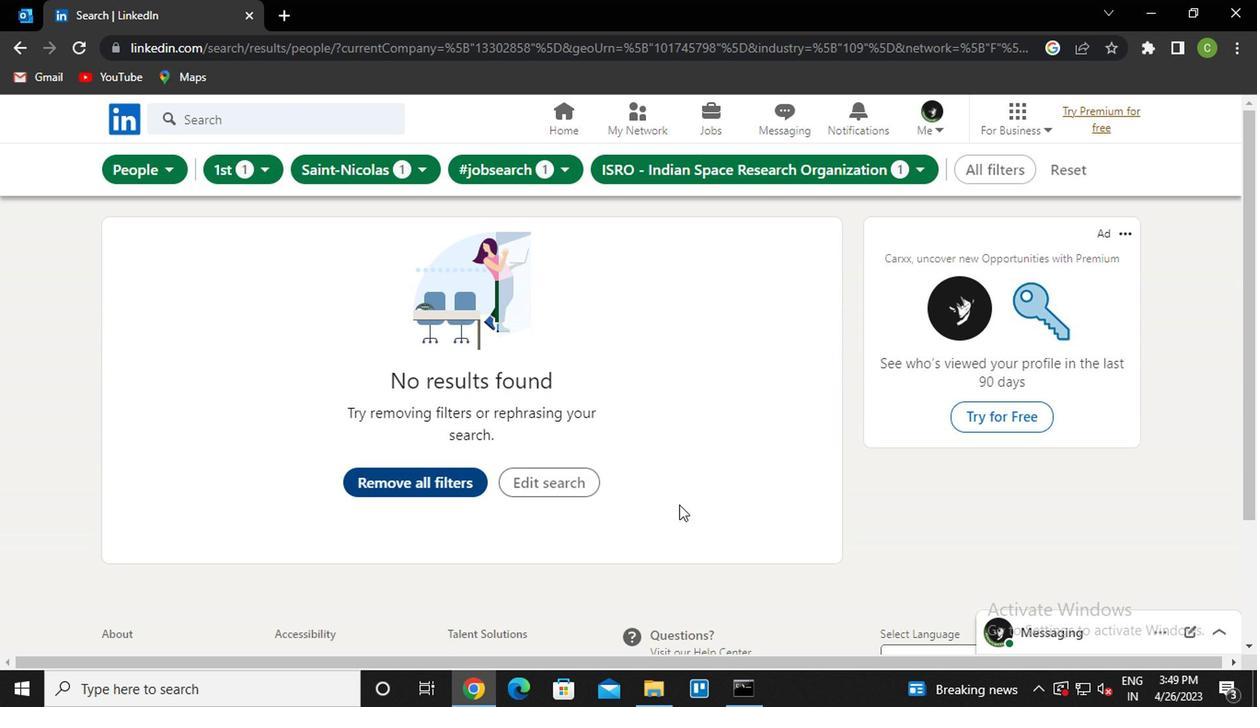 
